 Task: Open Card Litigation Planning Review in Board Market Segmentation and Targeting Plan Implementation to Workspace Editing and Proofreading and add a team member Softage.2@softage.net, a label Orange, a checklist Chocolate Making, an attachment from your computer, a color Orange and finally, add a card description 'Research and develop new product line' and a comment 'We should approach this task with a sense of humility and a willingness to seek feedback and guidance from others.'. Add a start date 'Jan 06, 1900' with a due date 'Jan 13, 1900'
Action: Key pressed <Key.shift>SOFTAGE.2<Key.shift>@SOFTAGE.NET<Key.space>
Screenshot: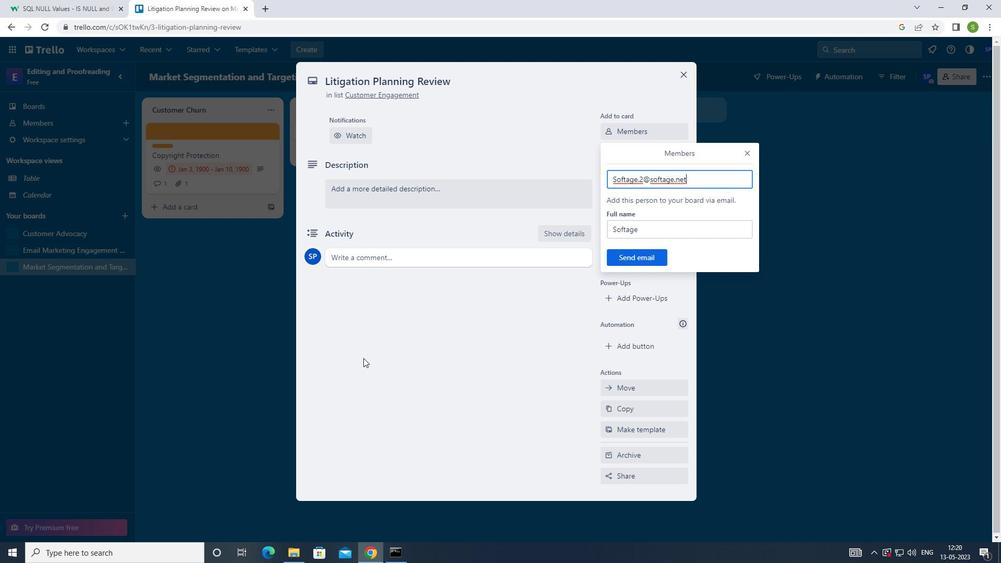 
Action: Mouse moved to (745, 153)
Screenshot: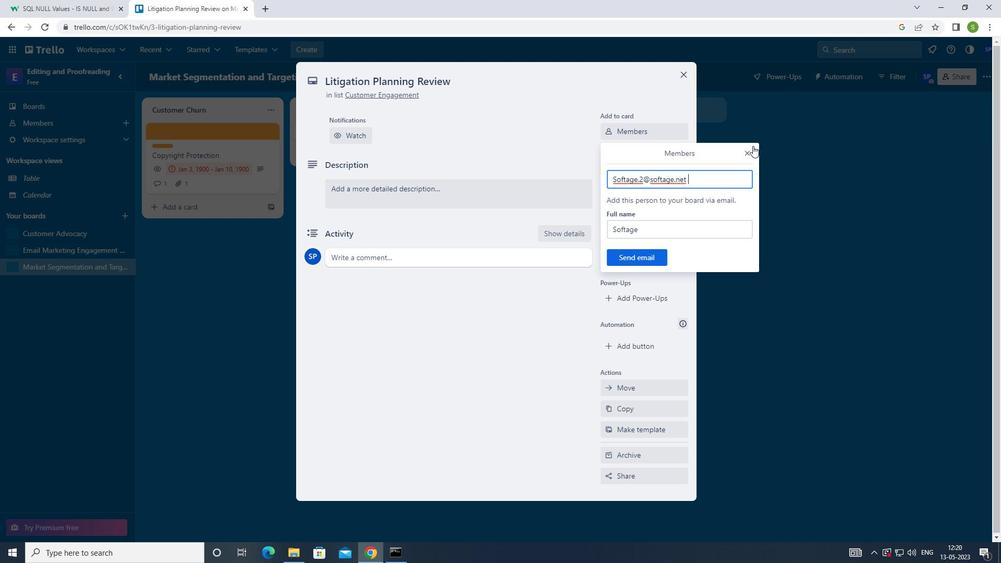 
Action: Mouse pressed left at (745, 153)
Screenshot: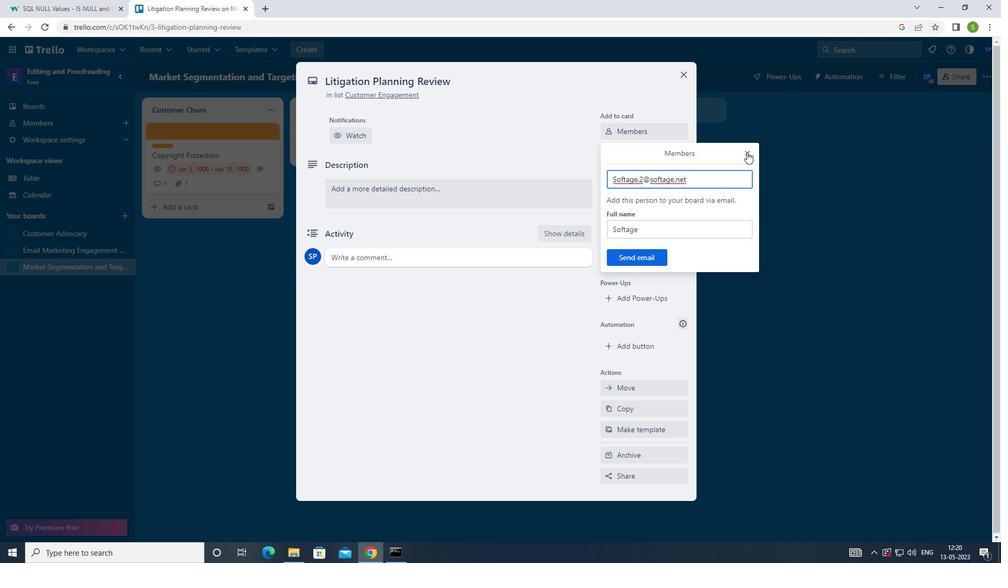 
Action: Mouse moved to (648, 154)
Screenshot: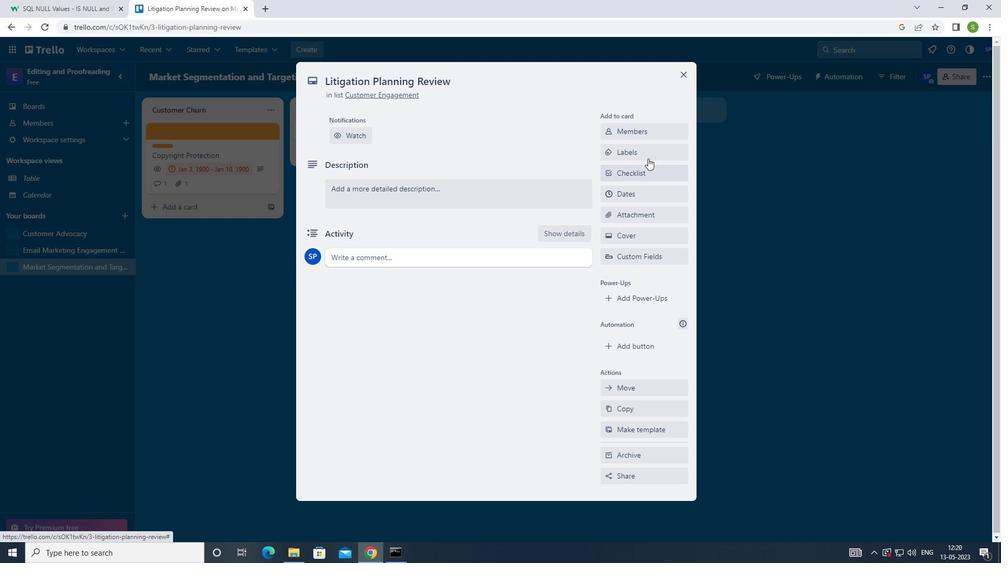 
Action: Mouse pressed left at (648, 154)
Screenshot: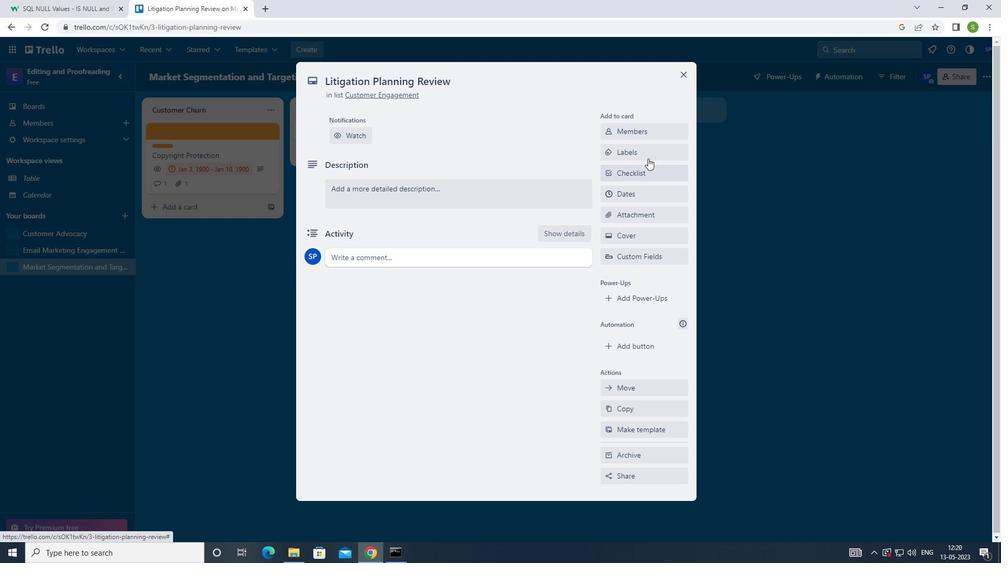 
Action: Mouse moved to (613, 274)
Screenshot: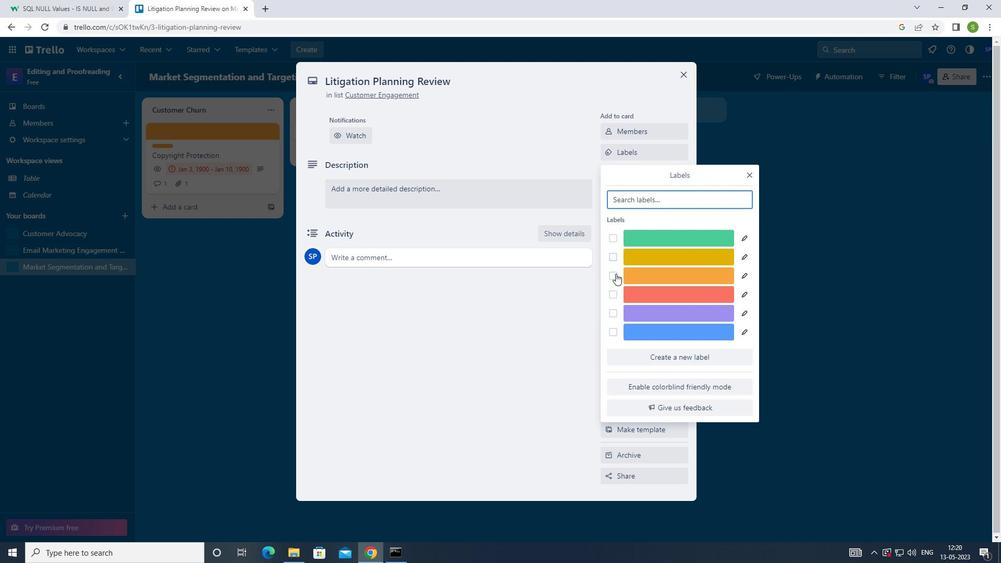 
Action: Mouse pressed left at (613, 274)
Screenshot: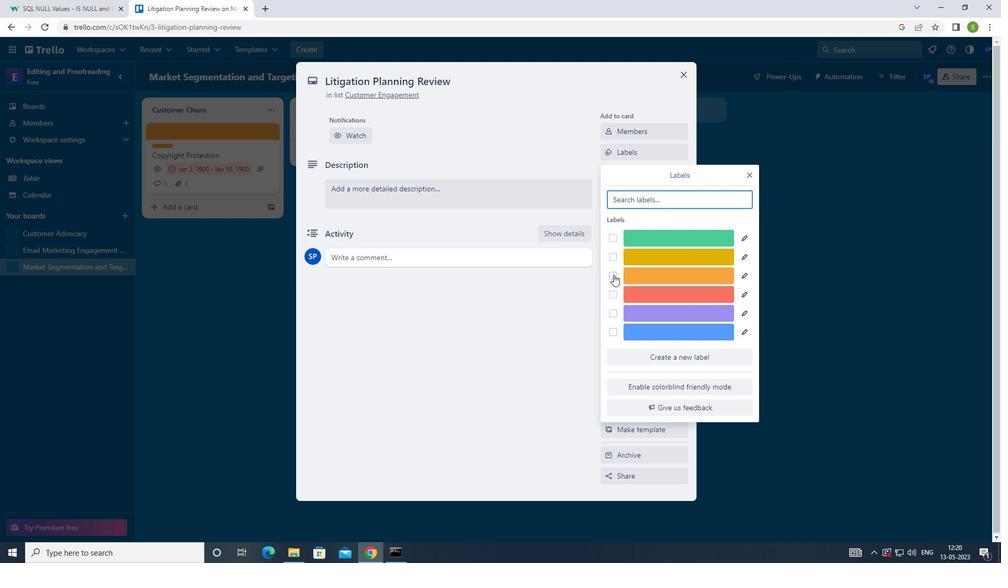 
Action: Mouse moved to (749, 175)
Screenshot: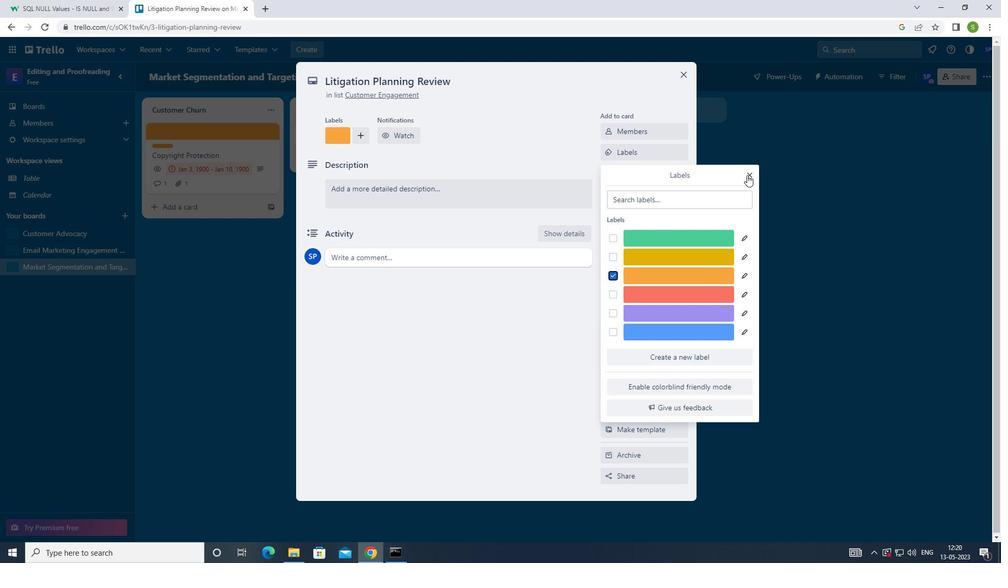 
Action: Mouse pressed left at (749, 175)
Screenshot: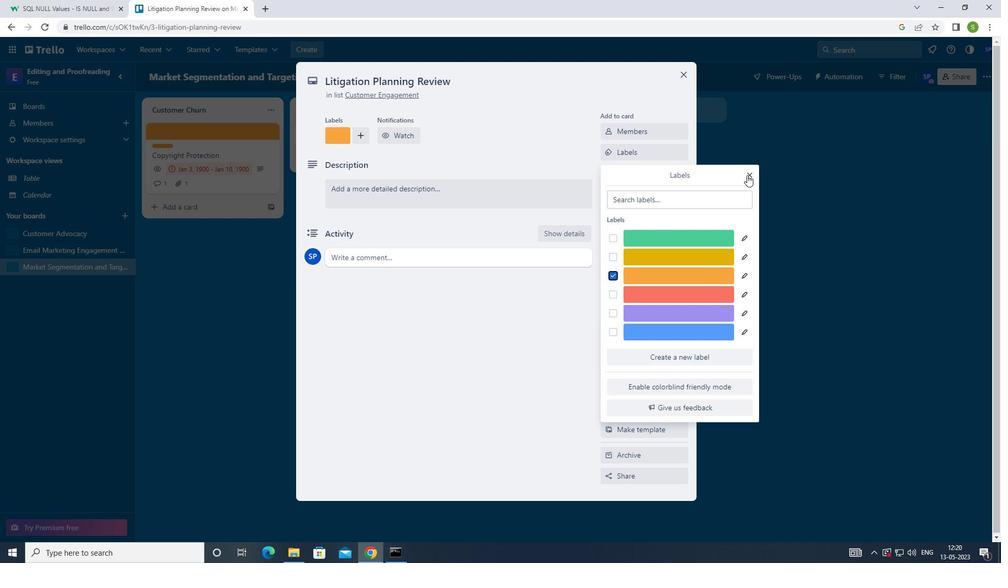 
Action: Mouse moved to (656, 174)
Screenshot: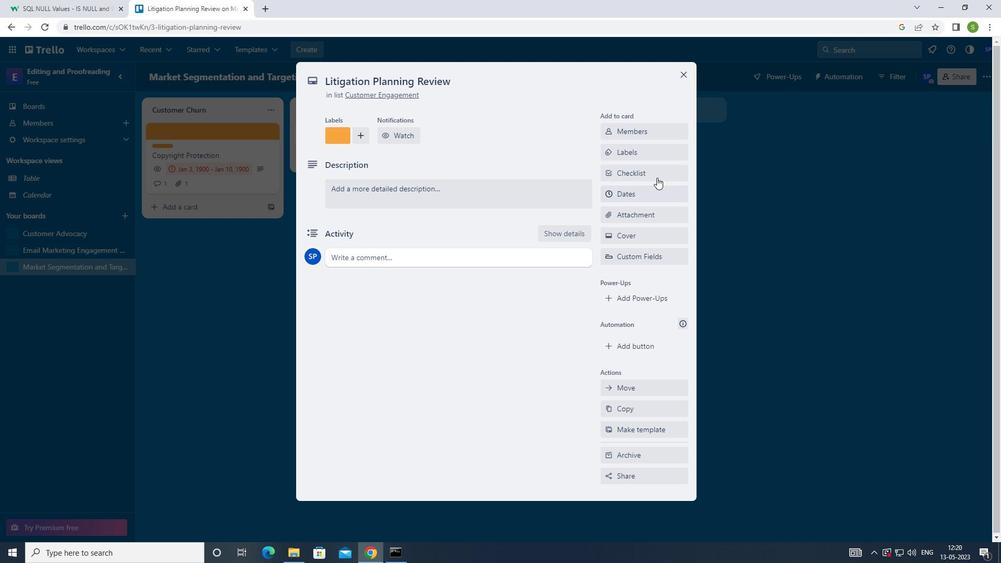 
Action: Mouse pressed left at (656, 174)
Screenshot: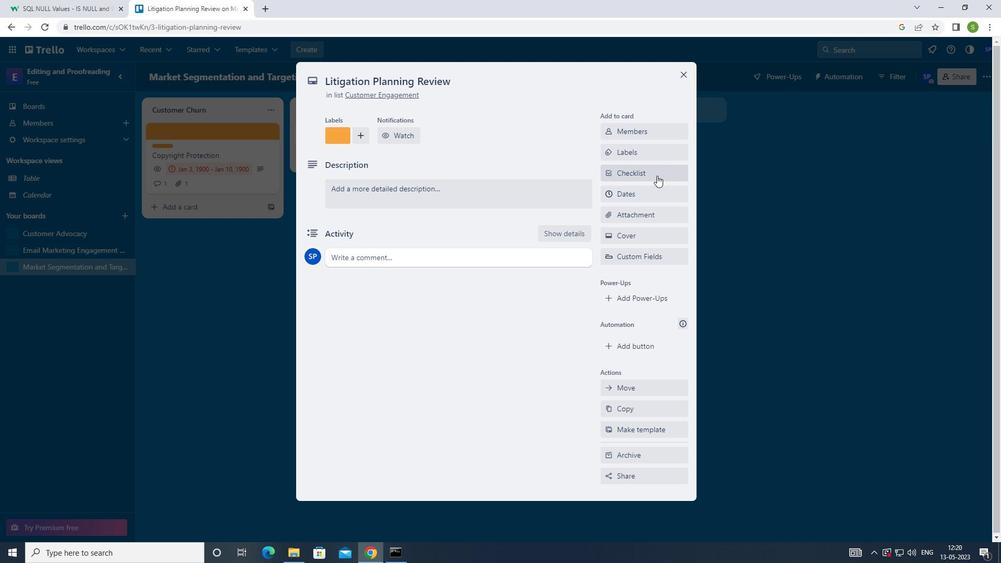 
Action: Mouse moved to (657, 174)
Screenshot: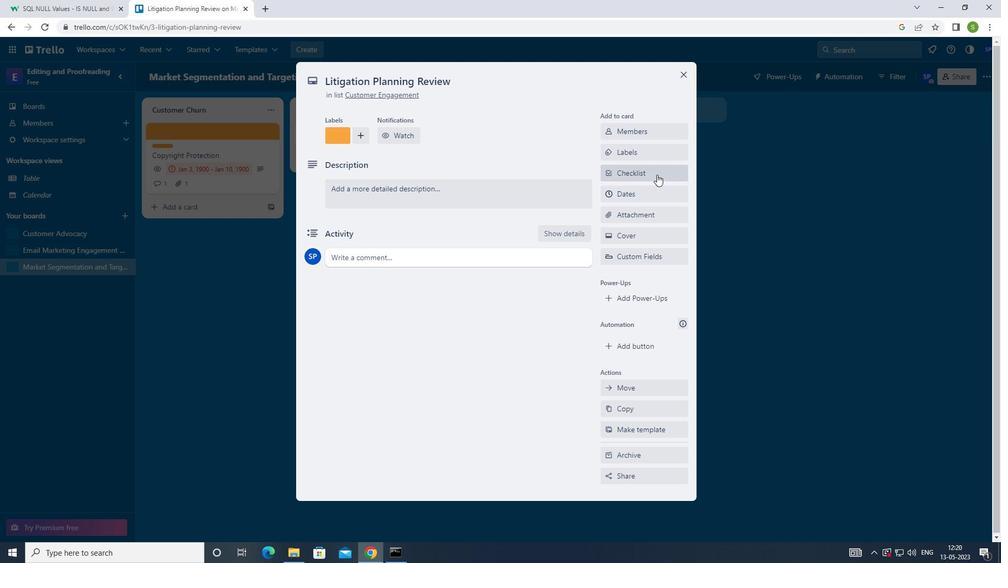 
Action: Key pressed ctrl+C
Screenshot: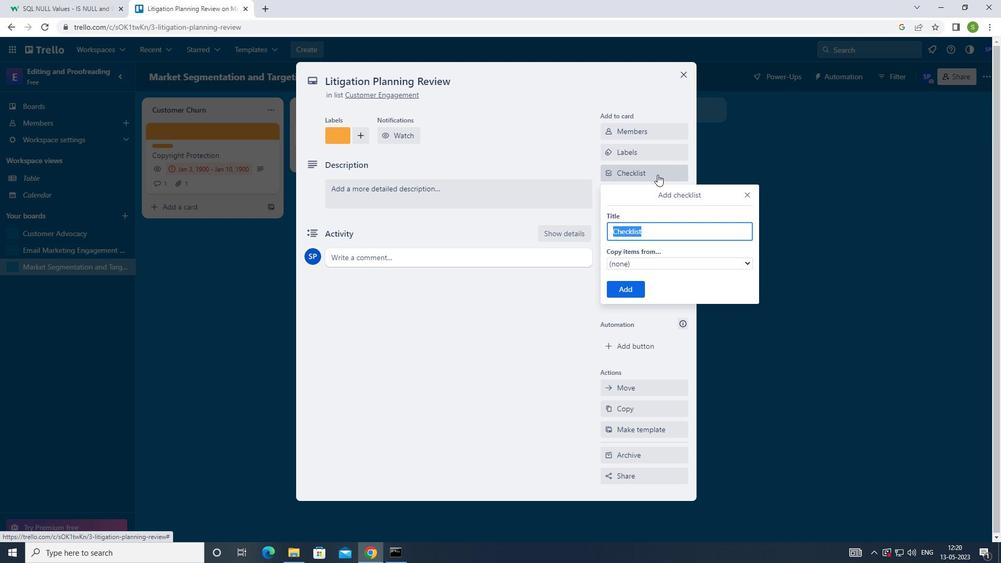 
Action: Mouse moved to (646, 236)
Screenshot: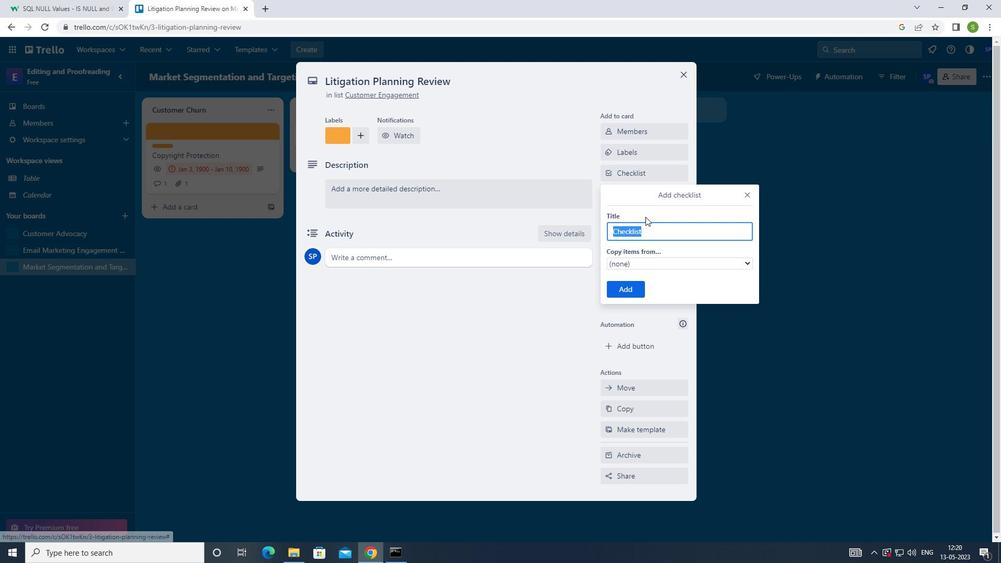 
Action: Key pressed <Key.shift>C
Screenshot: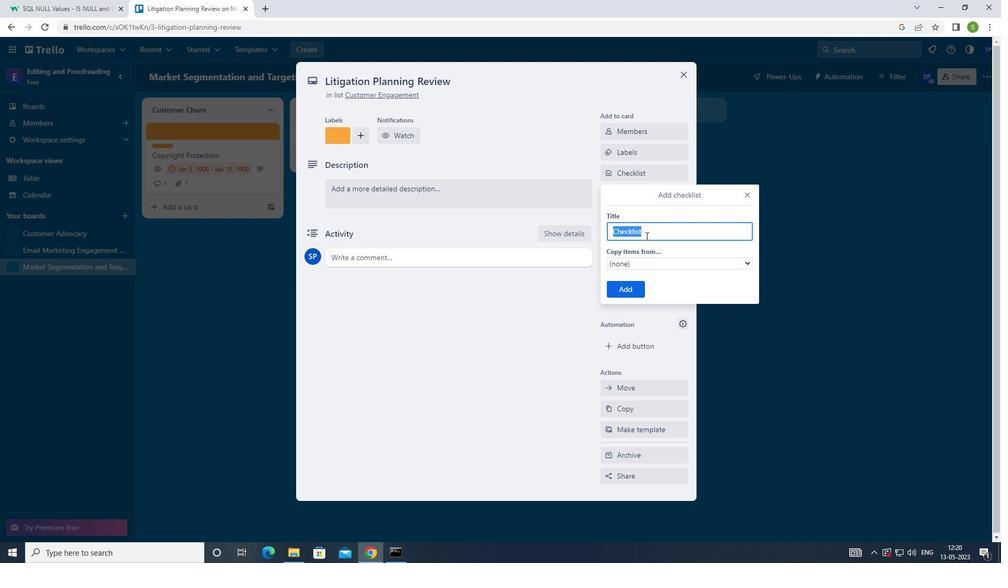 
Action: Mouse moved to (680, 348)
Screenshot: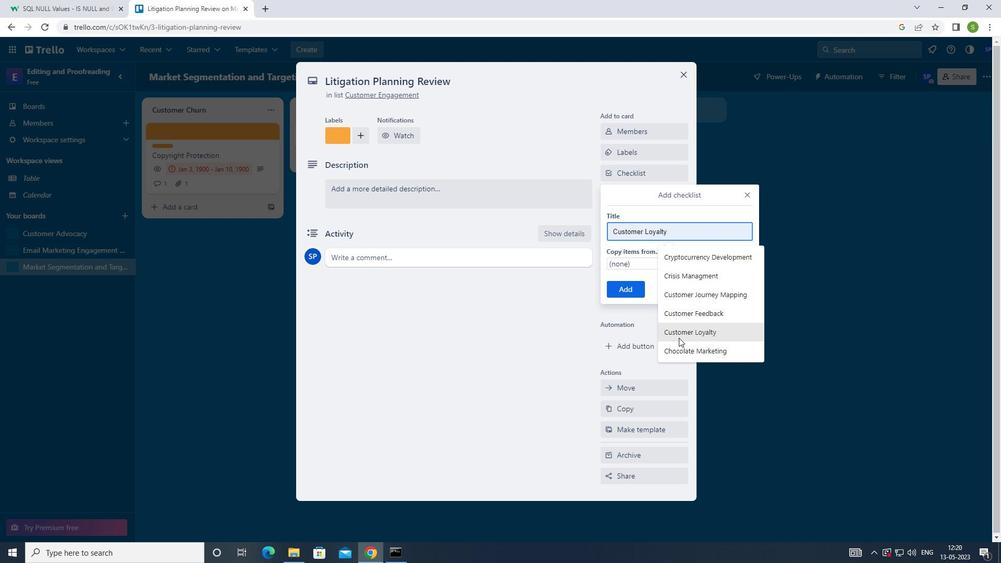 
Action: Mouse pressed left at (680, 348)
Screenshot: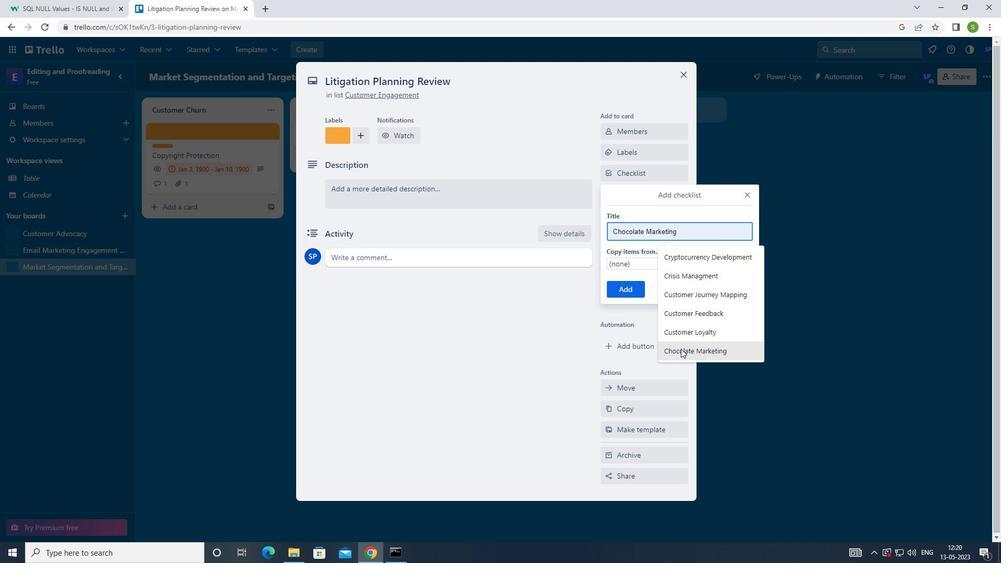 
Action: Mouse moved to (631, 290)
Screenshot: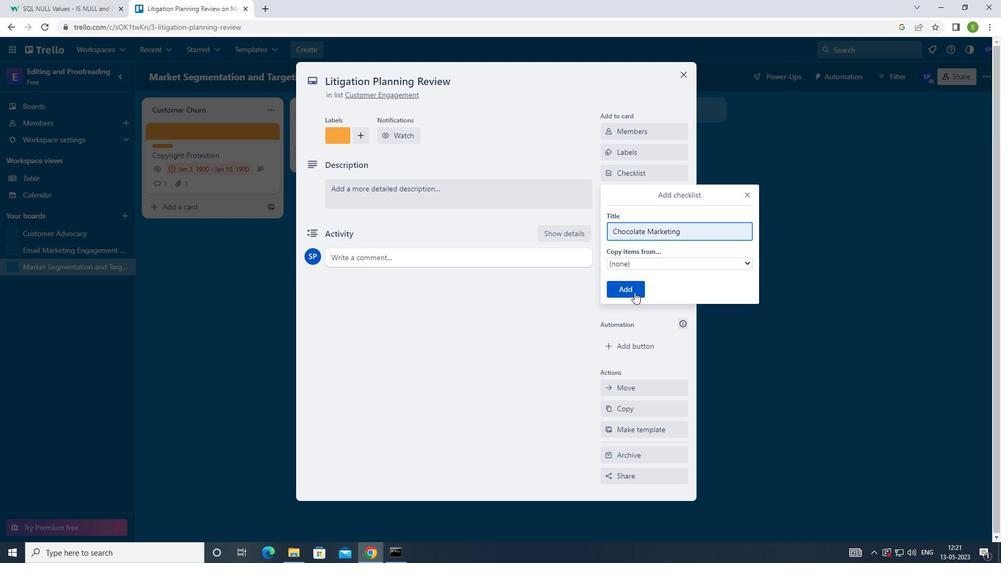 
Action: Mouse pressed left at (631, 290)
Screenshot: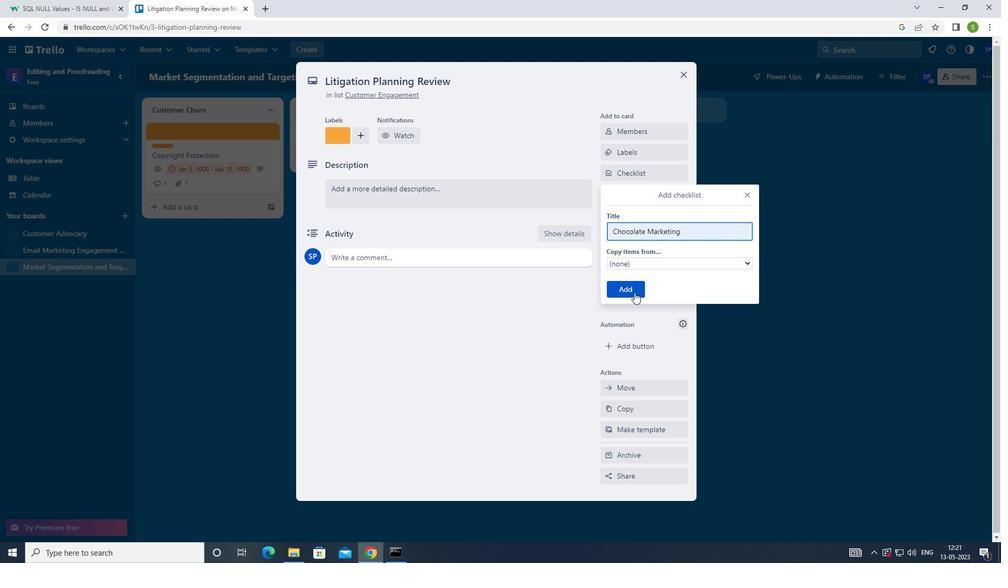 
Action: Mouse moved to (640, 208)
Screenshot: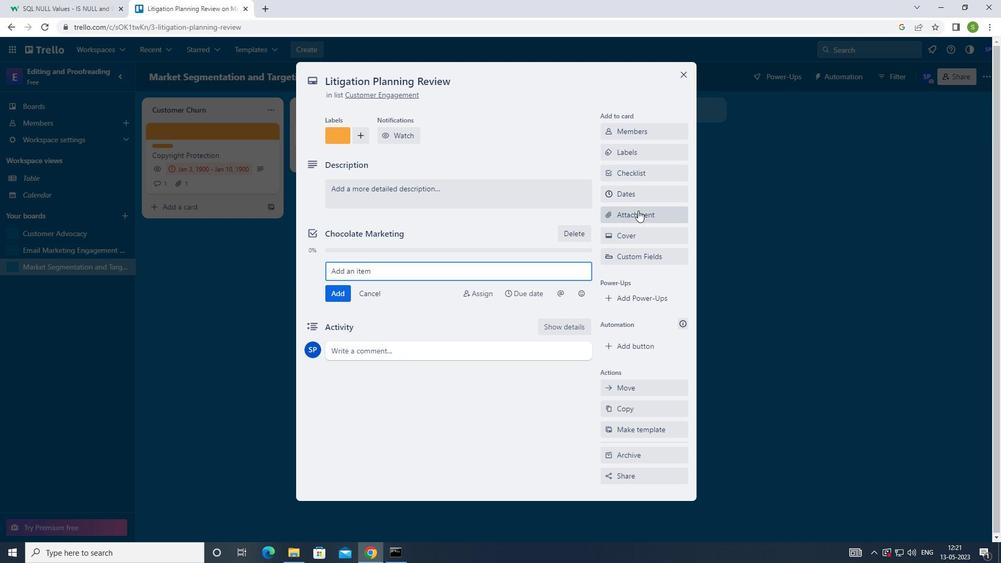 
Action: Mouse pressed left at (640, 208)
Screenshot: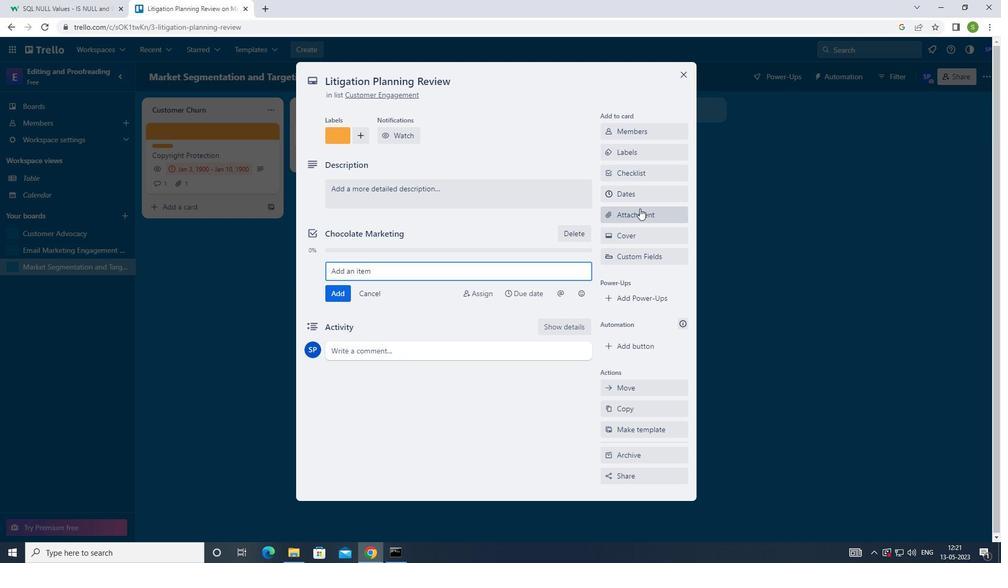 
Action: Mouse moved to (614, 260)
Screenshot: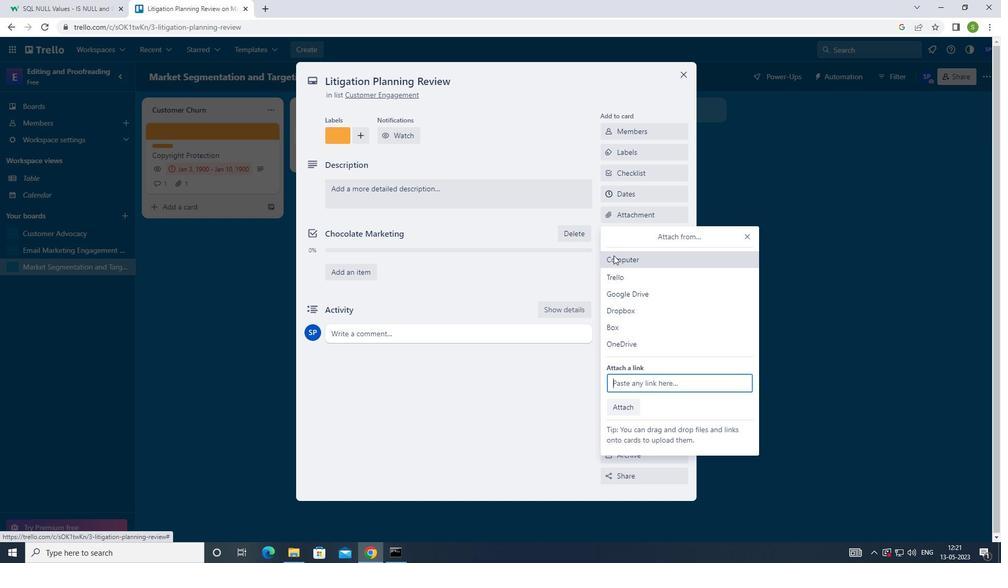 
Action: Mouse pressed left at (614, 260)
Screenshot: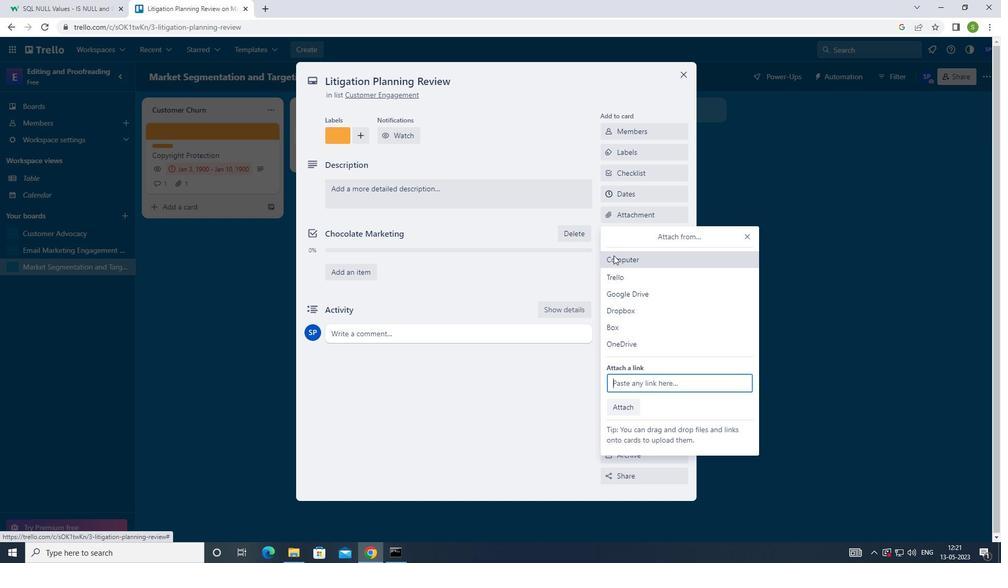 
Action: Mouse moved to (304, 75)
Screenshot: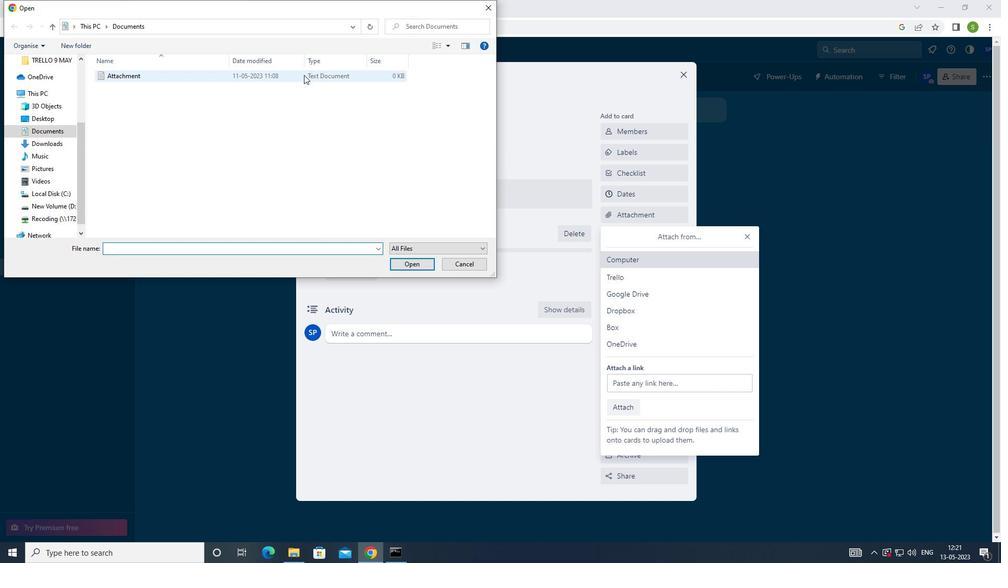 
Action: Mouse pressed left at (304, 75)
Screenshot: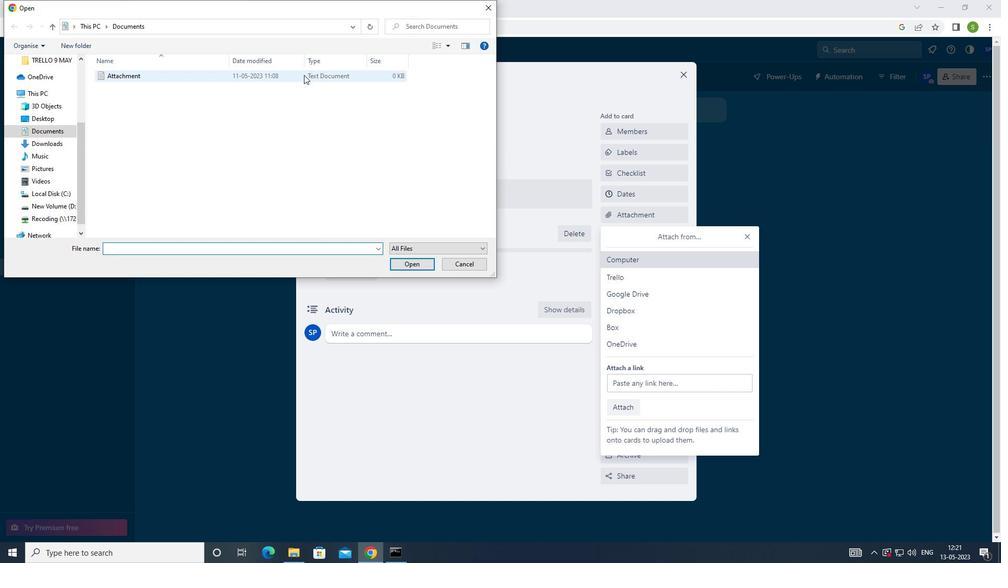 
Action: Mouse moved to (414, 264)
Screenshot: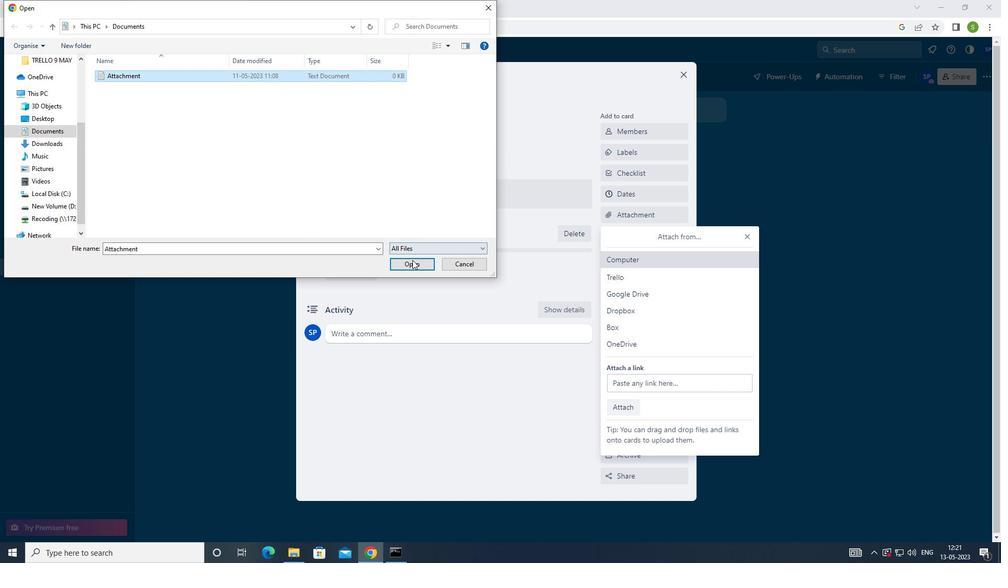
Action: Mouse pressed left at (414, 264)
Screenshot: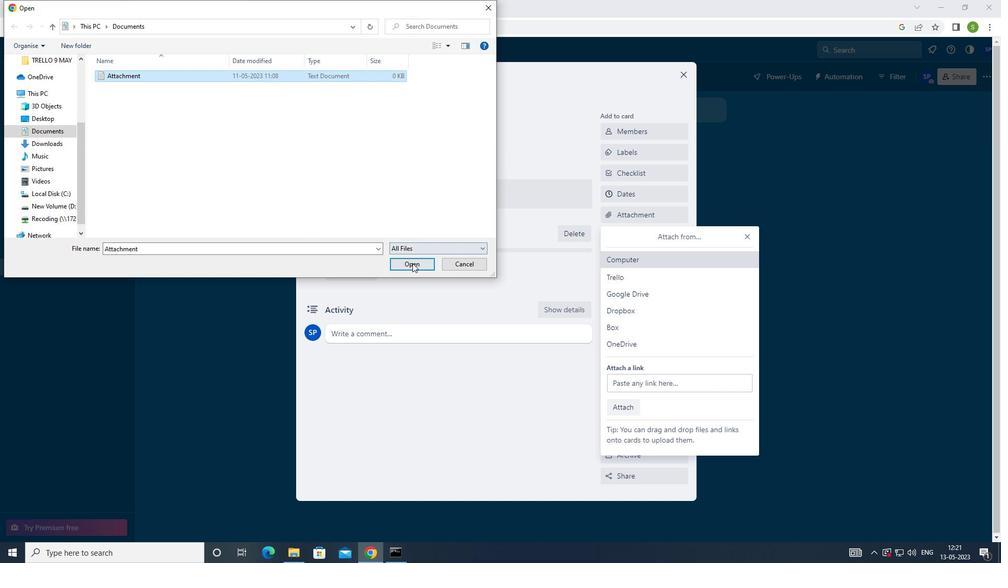 
Action: Mouse moved to (644, 236)
Screenshot: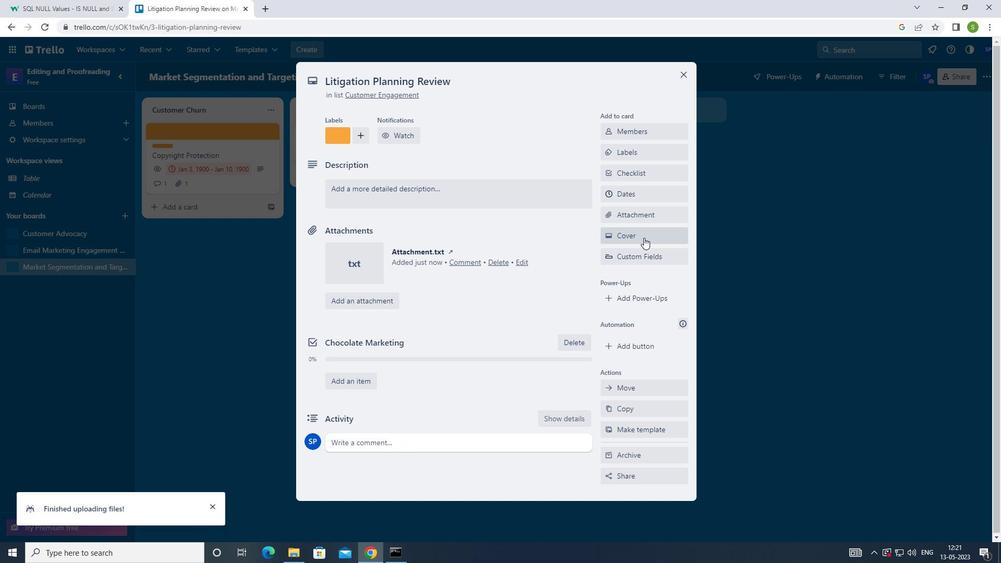 
Action: Mouse pressed left at (644, 236)
Screenshot: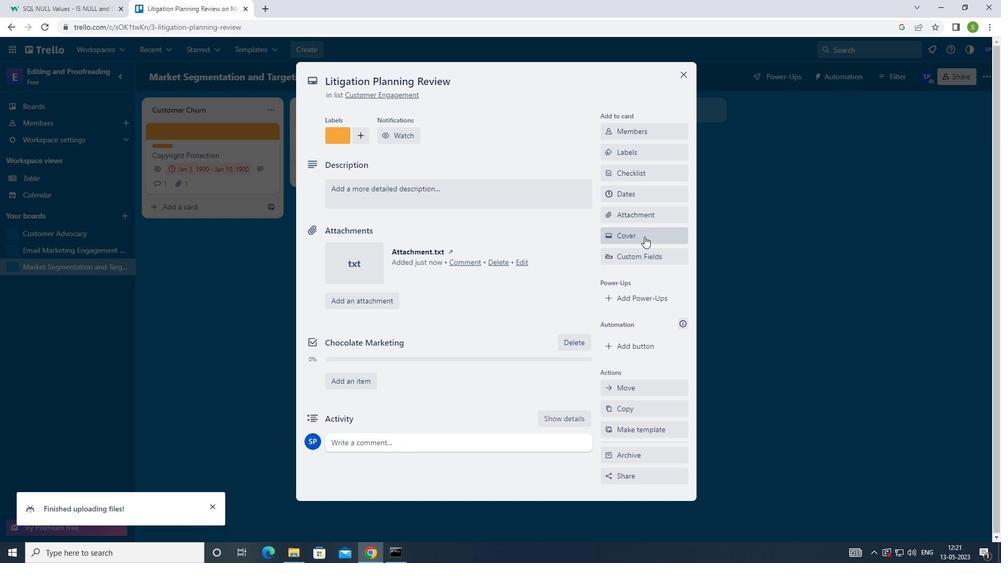 
Action: Mouse moved to (676, 331)
Screenshot: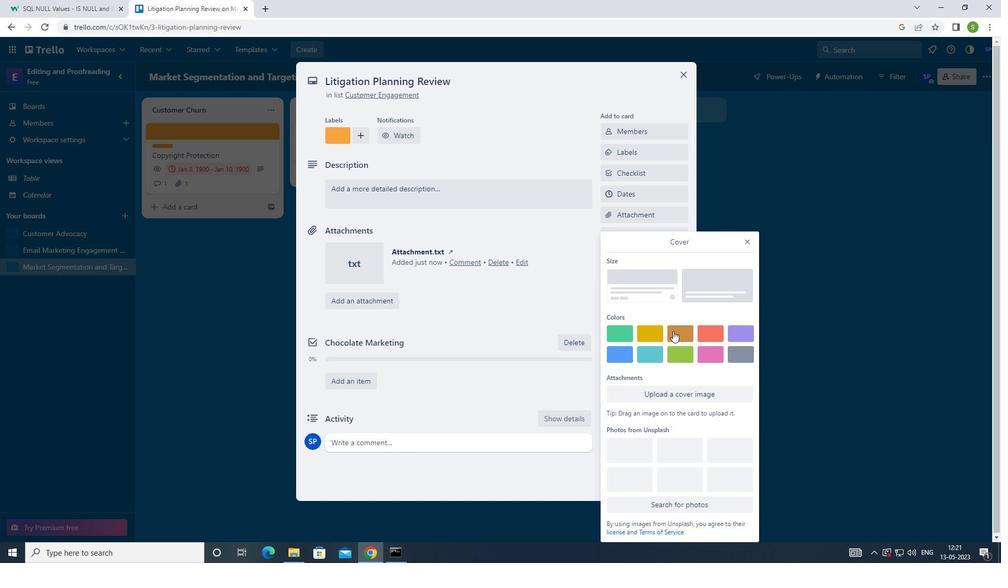 
Action: Mouse pressed left at (676, 331)
Screenshot: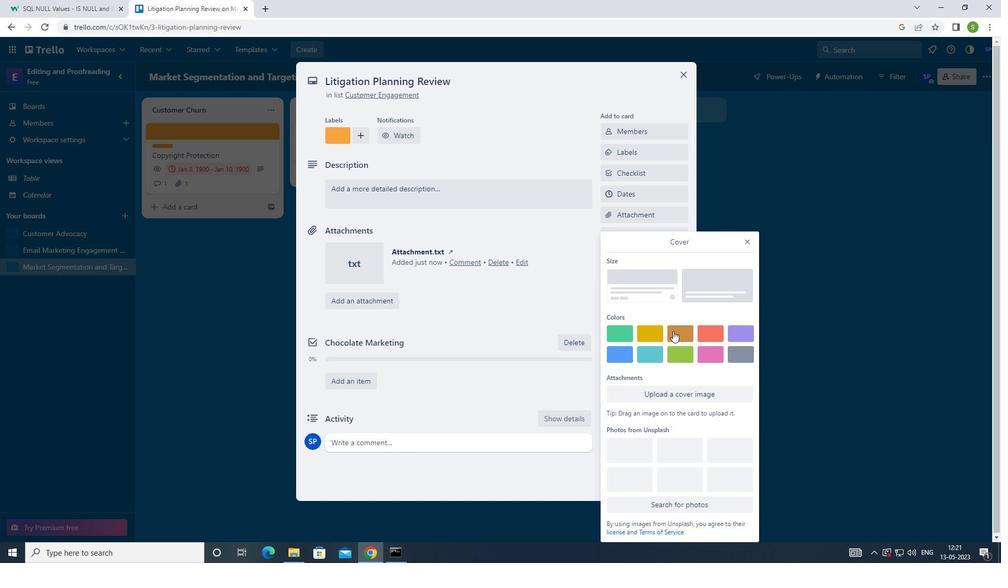 
Action: Mouse moved to (747, 222)
Screenshot: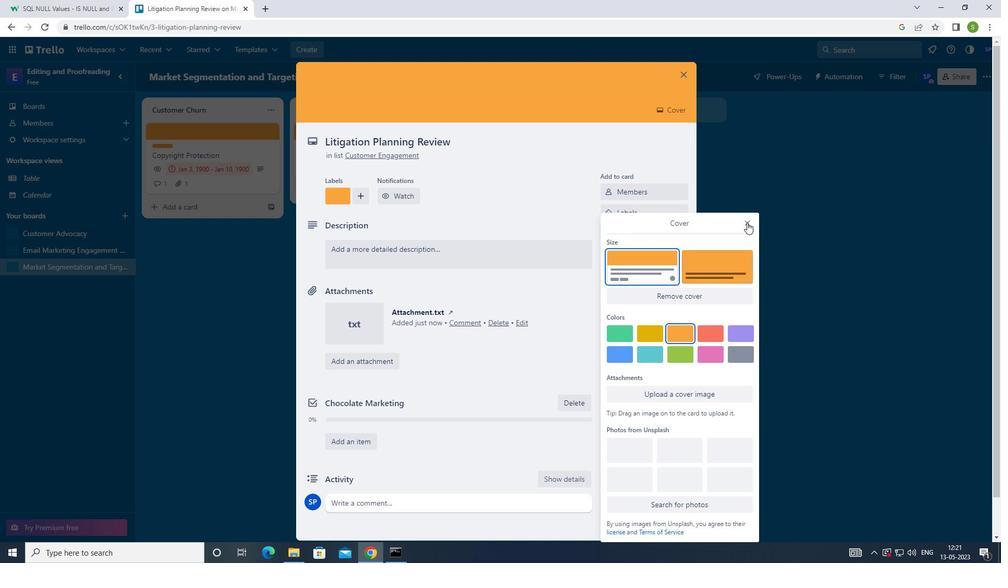 
Action: Mouse pressed left at (747, 222)
Screenshot: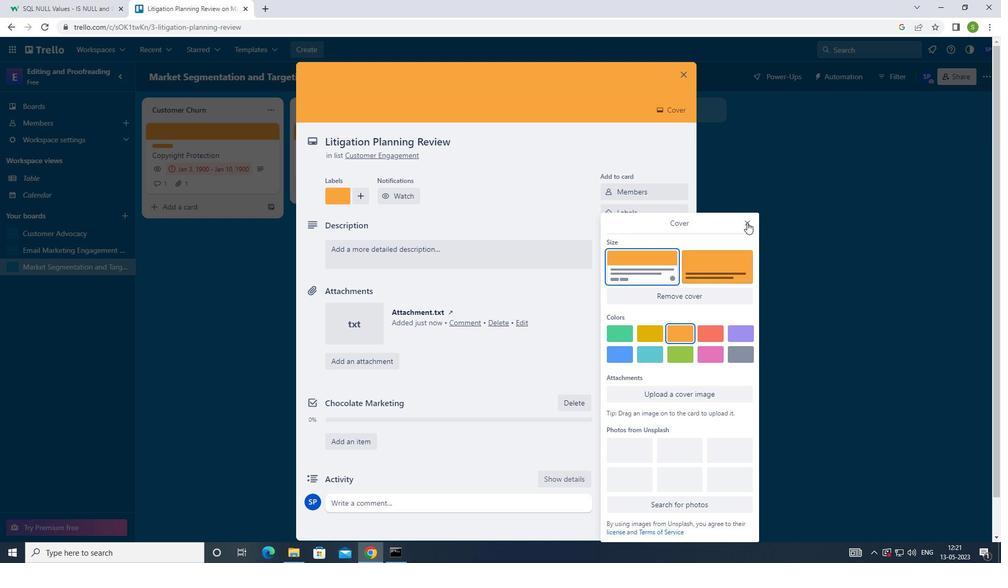 
Action: Mouse moved to (526, 256)
Screenshot: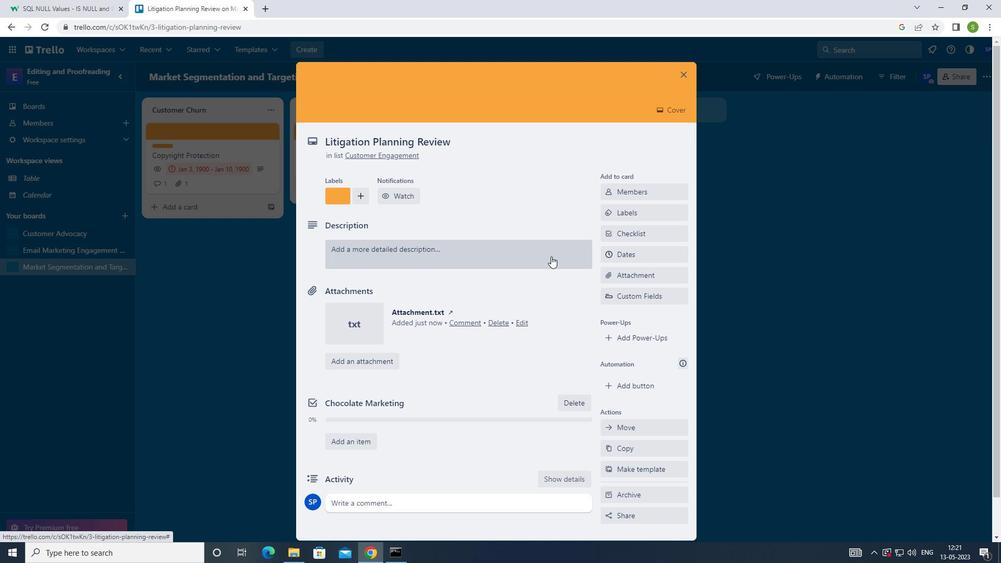 
Action: Mouse pressed left at (526, 256)
Screenshot: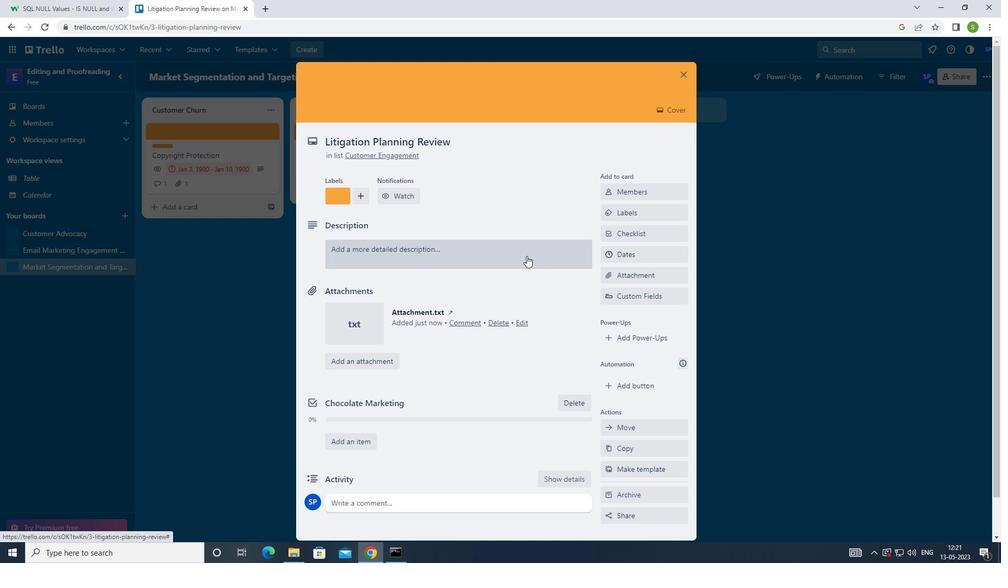 
Action: Mouse moved to (635, 187)
Screenshot: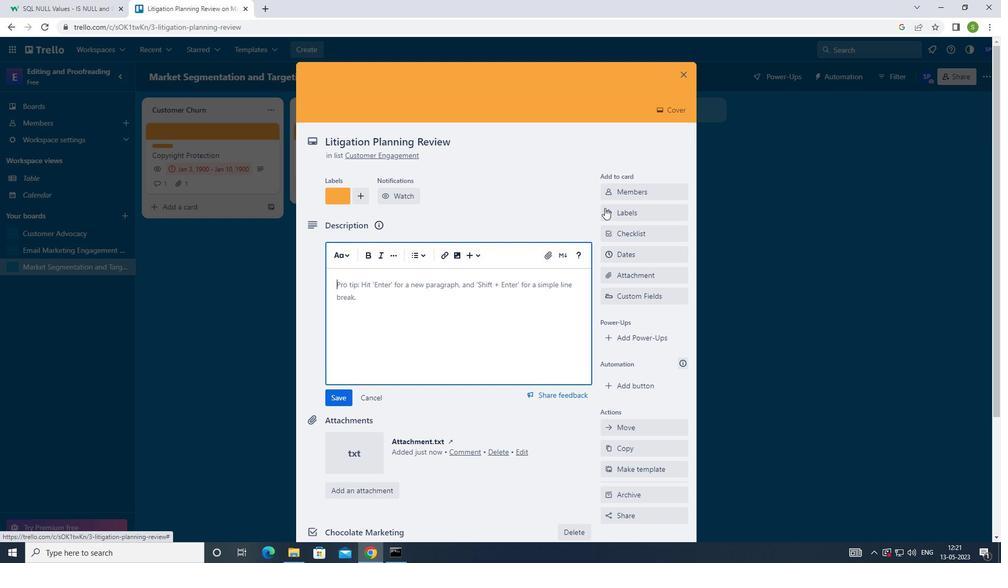 
Action: Key pressed <Key.shift>RESEARCH<Key.space>AND<Key.space>DEVELOP<Key.space>NEW<Key.space>PRODE<Key.backspace>UCT<Key.space>LINE
Screenshot: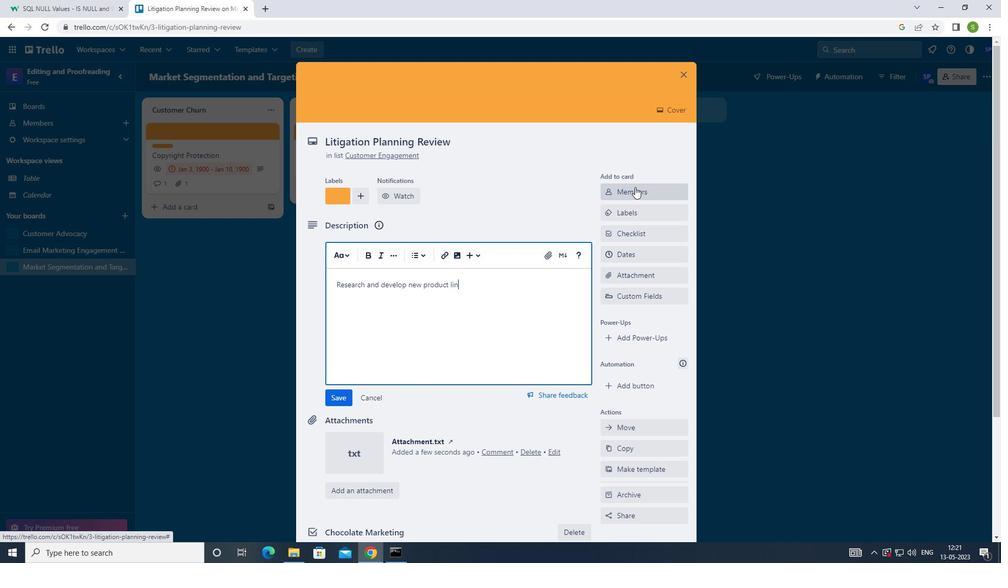 
Action: Mouse moved to (327, 398)
Screenshot: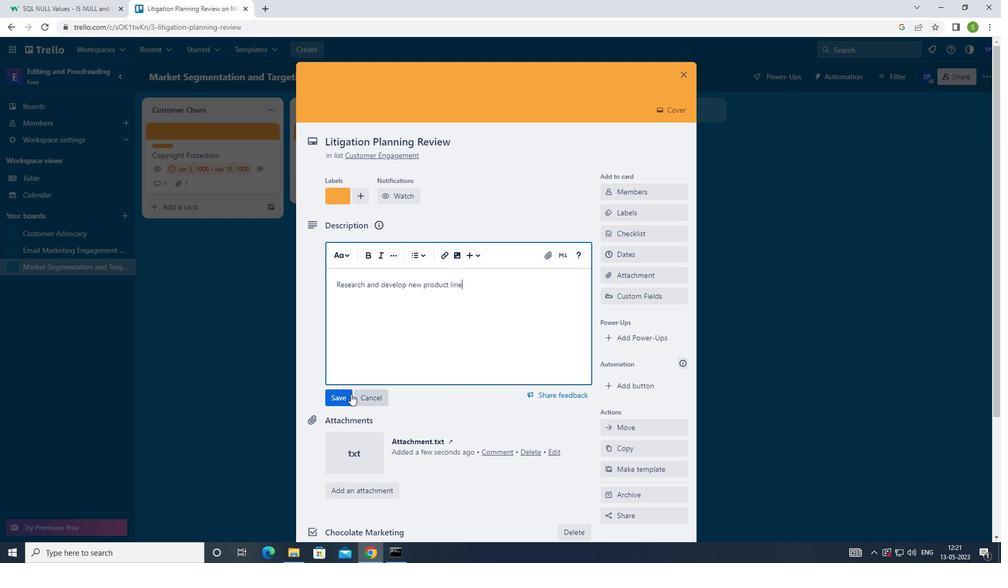 
Action: Mouse pressed left at (327, 398)
Screenshot: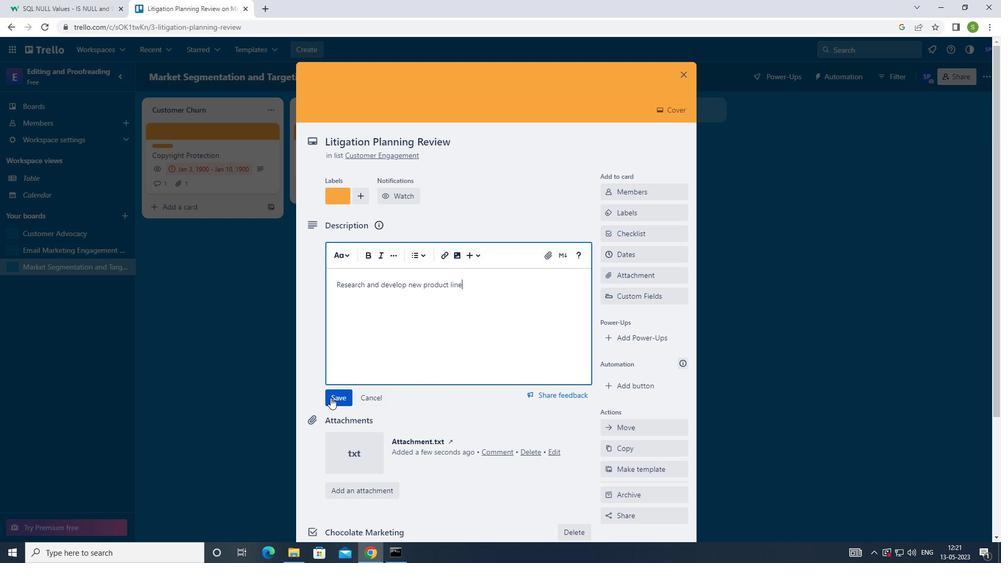
Action: Mouse moved to (436, 339)
Screenshot: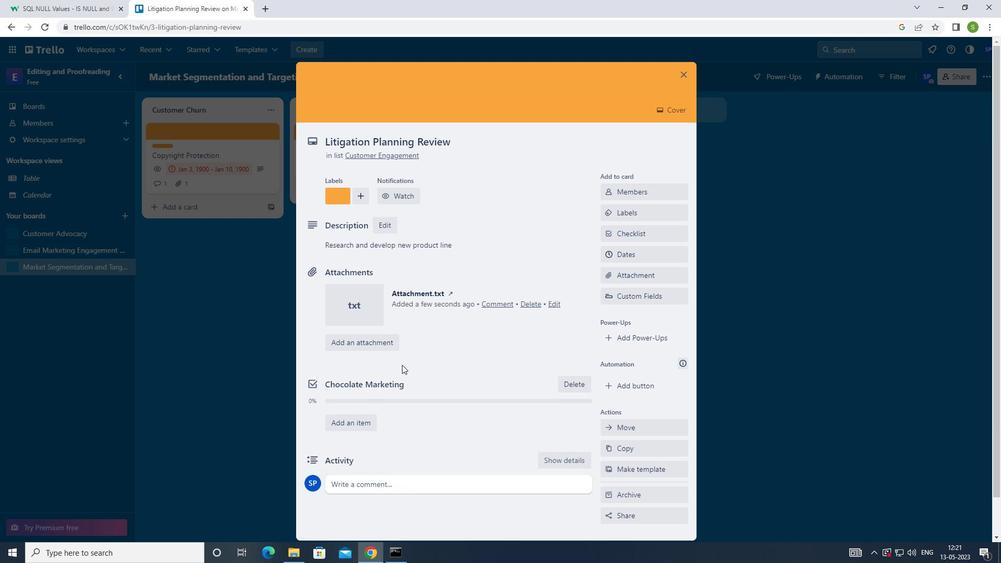 
Action: Mouse scrolled (436, 338) with delta (0, 0)
Screenshot: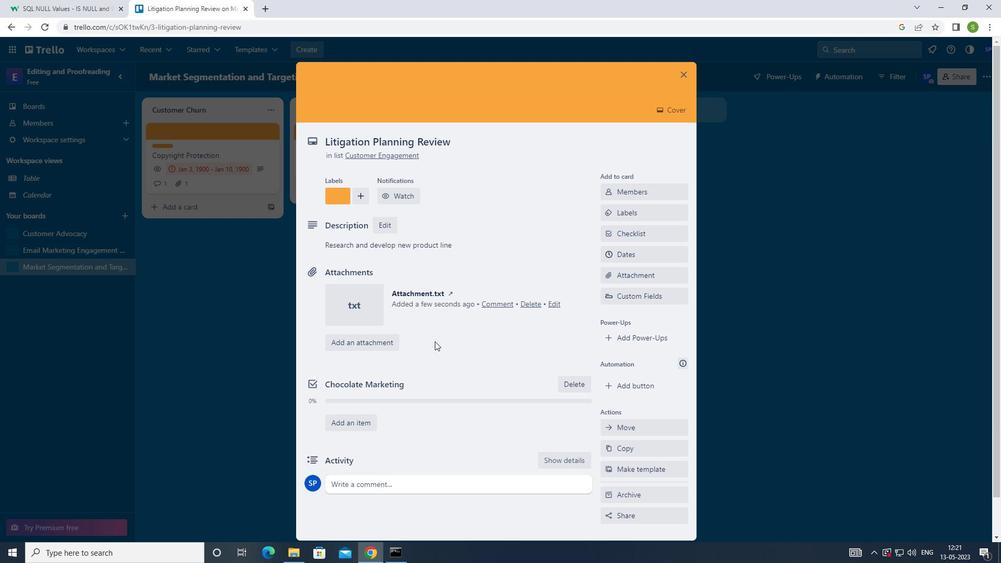 
Action: Mouse moved to (436, 342)
Screenshot: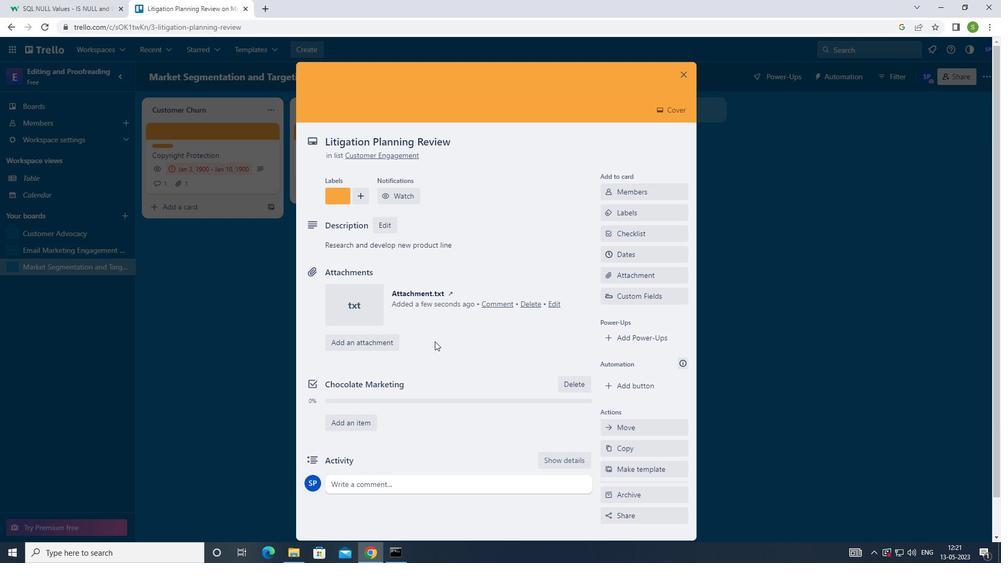 
Action: Mouse scrolled (436, 341) with delta (0, 0)
Screenshot: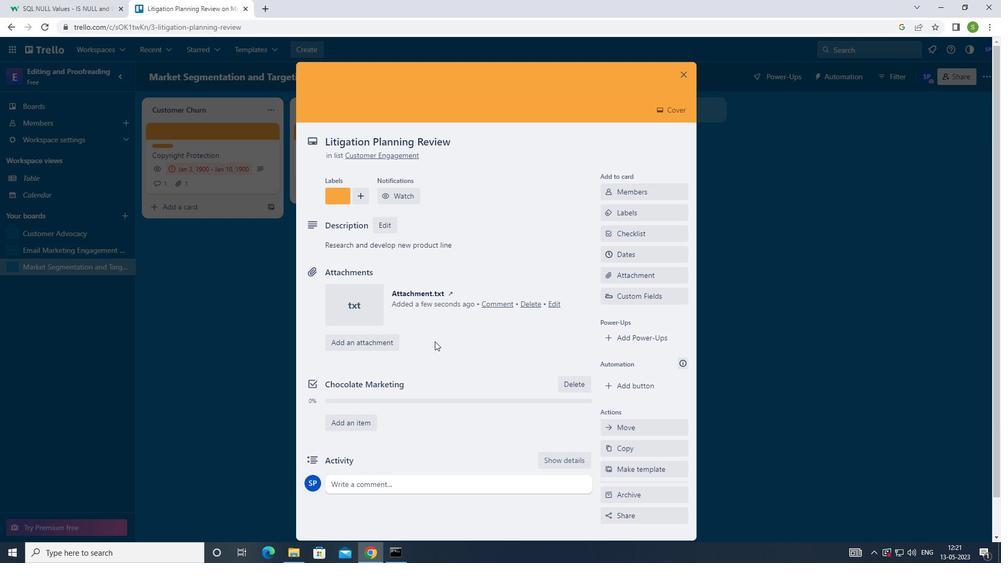 
Action: Mouse moved to (433, 348)
Screenshot: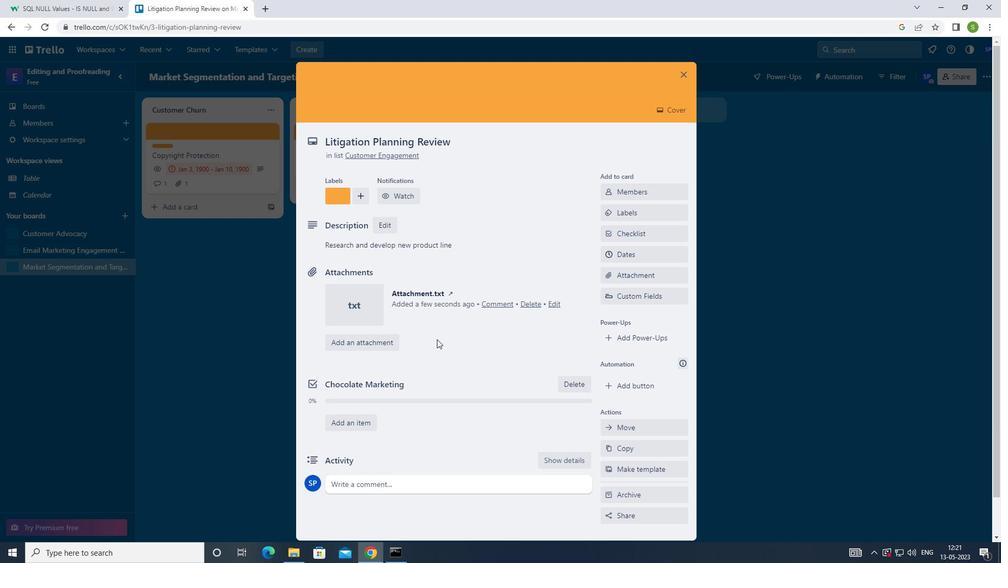 
Action: Mouse scrolled (433, 347) with delta (0, 0)
Screenshot: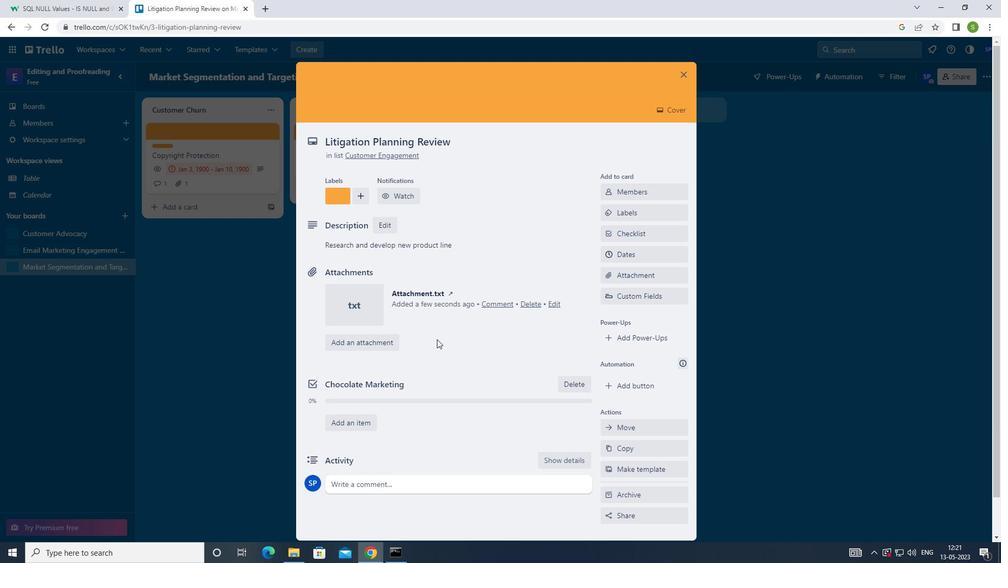 
Action: Mouse moved to (429, 350)
Screenshot: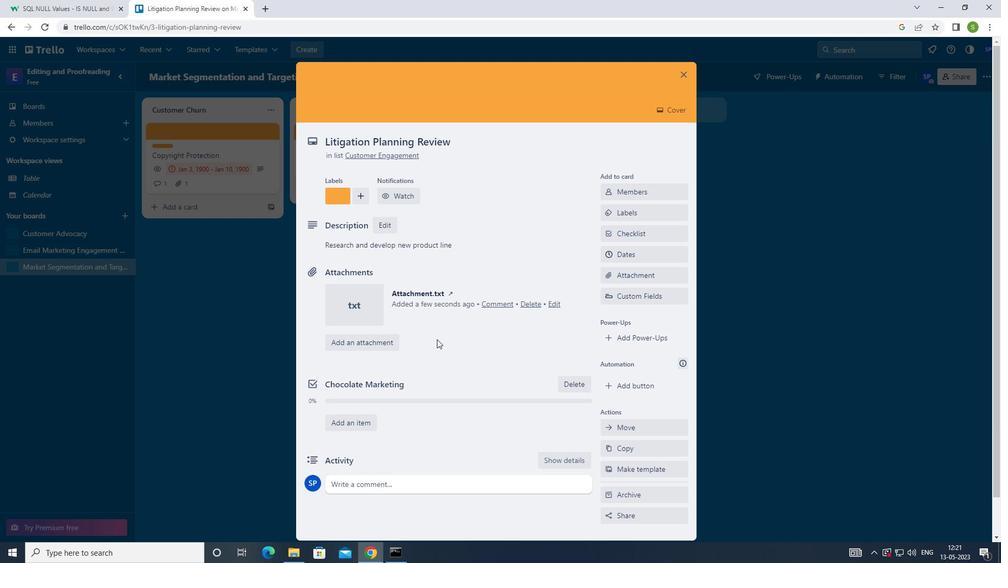 
Action: Mouse scrolled (429, 350) with delta (0, 0)
Screenshot: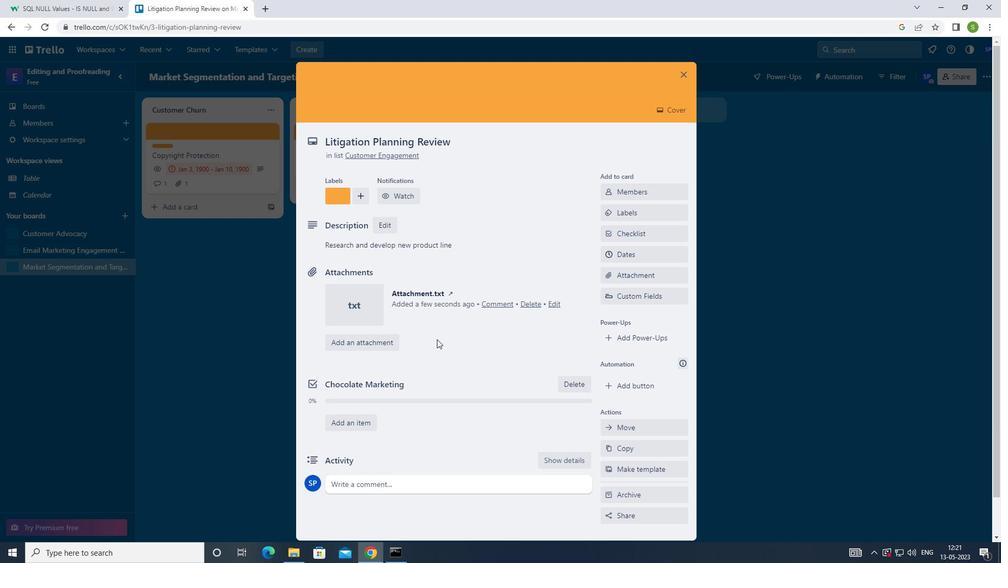 
Action: Mouse moved to (361, 442)
Screenshot: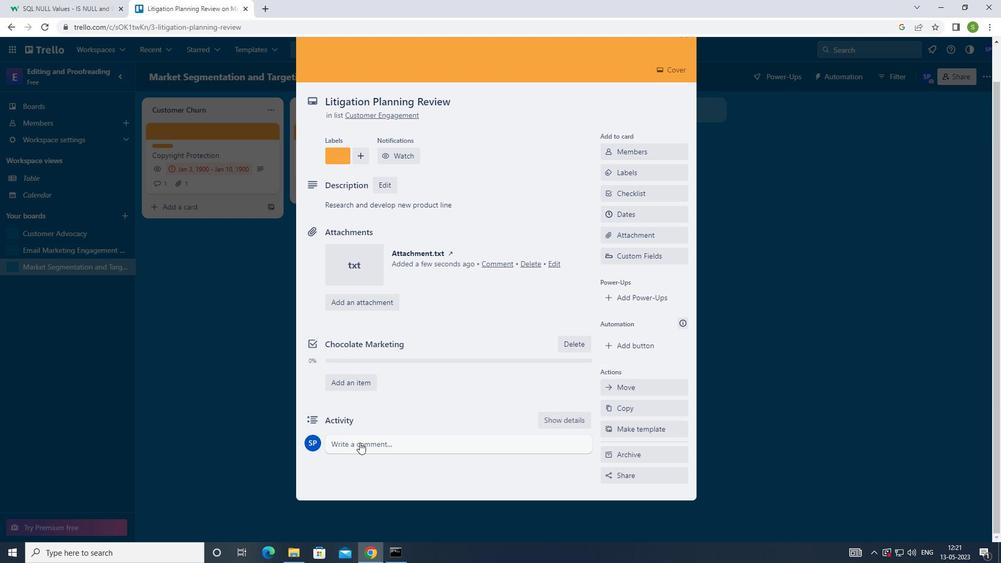 
Action: Mouse pressed left at (361, 442)
Screenshot: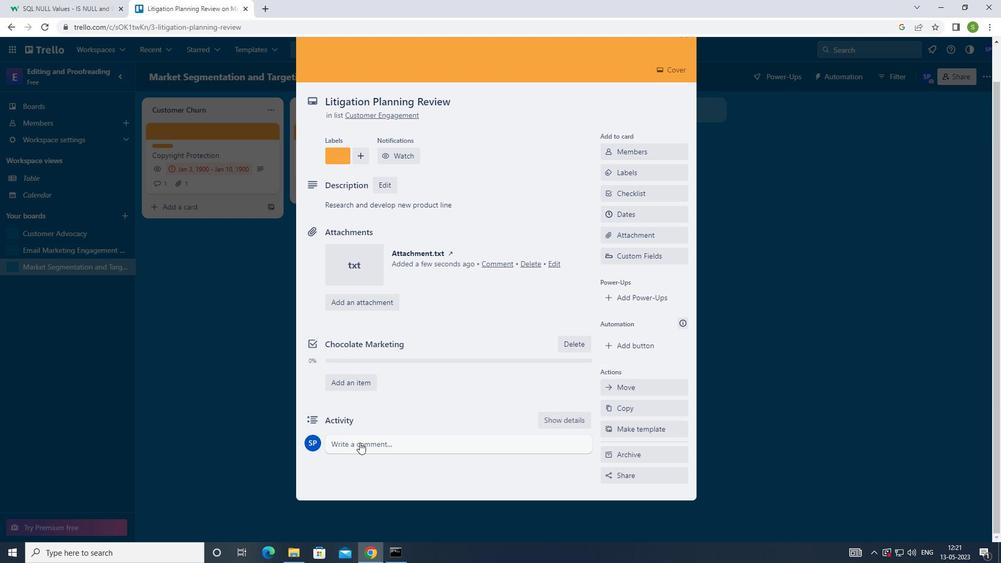 
Action: Mouse moved to (522, 276)
Screenshot: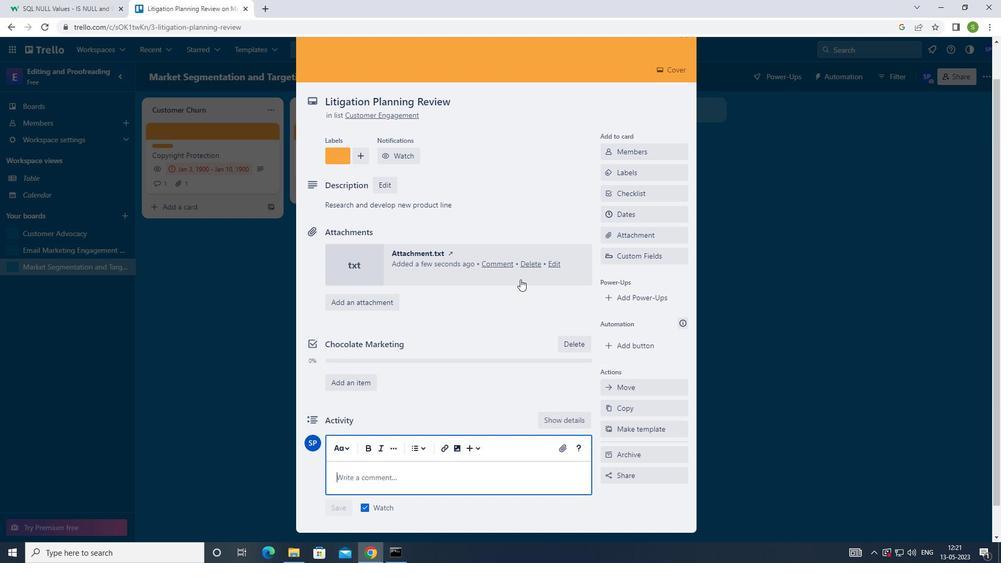 
Action: Key pressed <Key.shift>WE<Key.space>SHOULD<Key.space><Key.space>APPROACH<Key.space>THIS<Key.space>TASK<Key.space>WITH<Key.space>A<Key.space>SENSE<Key.space>OF<Key.space>HUMILITY<Key.space>AND<Key.space>A<Key.space>WILLINGNESS<Key.space>TO<Key.space>SEEK<Key.space>FEEDBACK<Key.space>GUIDNESS<Key.backspace><Key.backspace><Key.backspace><Key.backspace>ANCE<Key.space>FORM<Key.space>OTHER
Screenshot: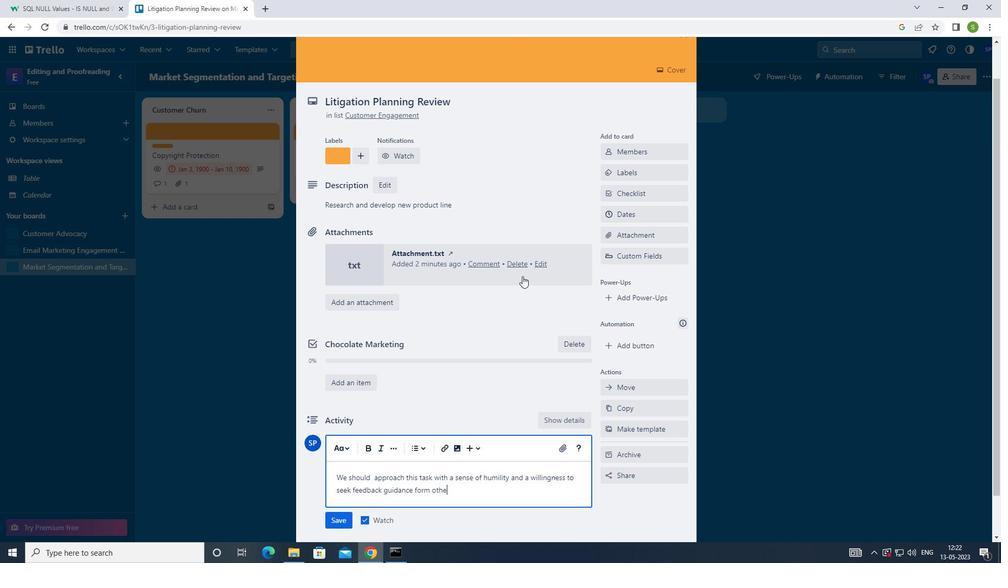
Action: Mouse moved to (334, 519)
Screenshot: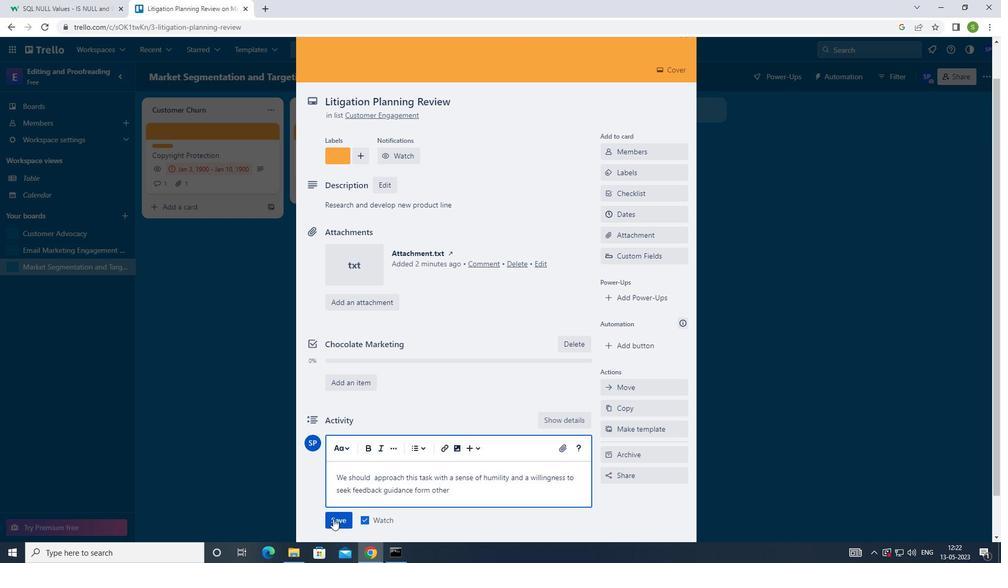 
Action: Mouse pressed left at (334, 519)
Screenshot: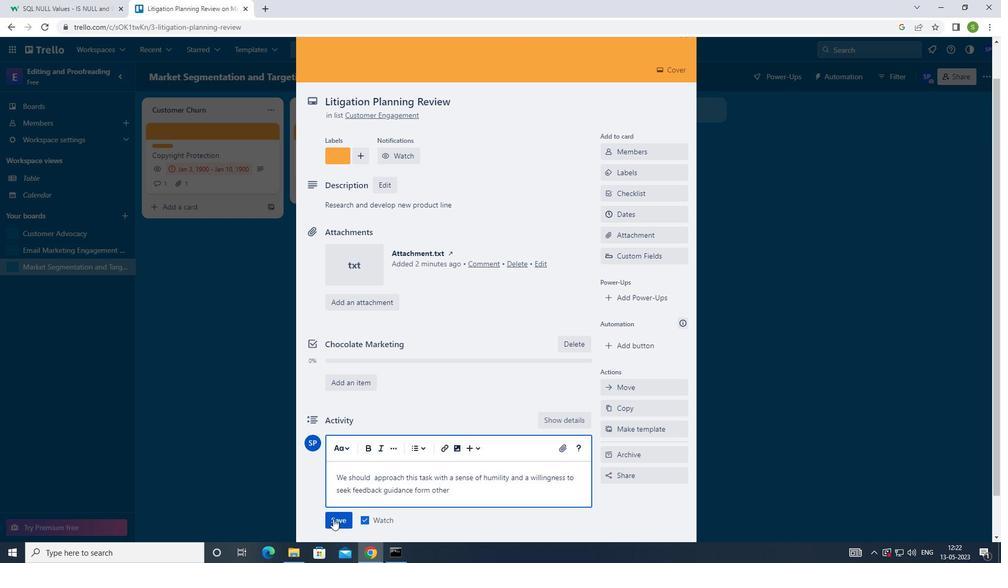 
Action: Mouse moved to (646, 218)
Screenshot: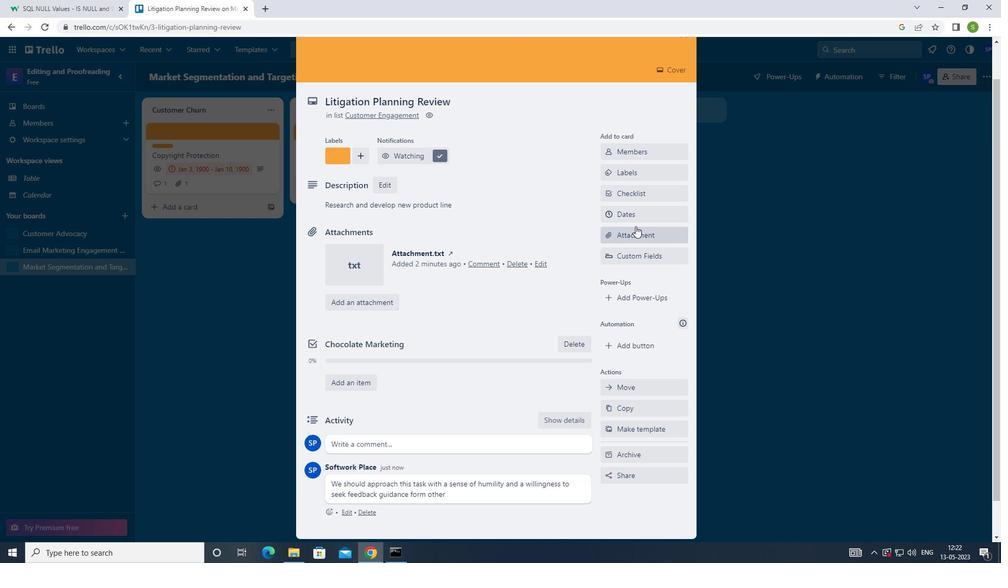 
Action: Mouse pressed left at (646, 218)
Screenshot: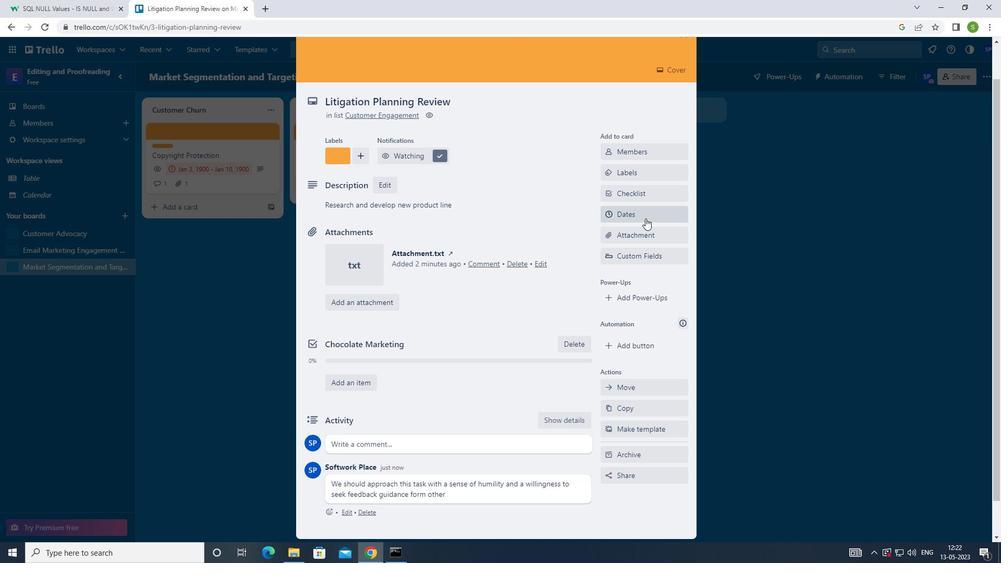 
Action: Mouse moved to (609, 265)
Screenshot: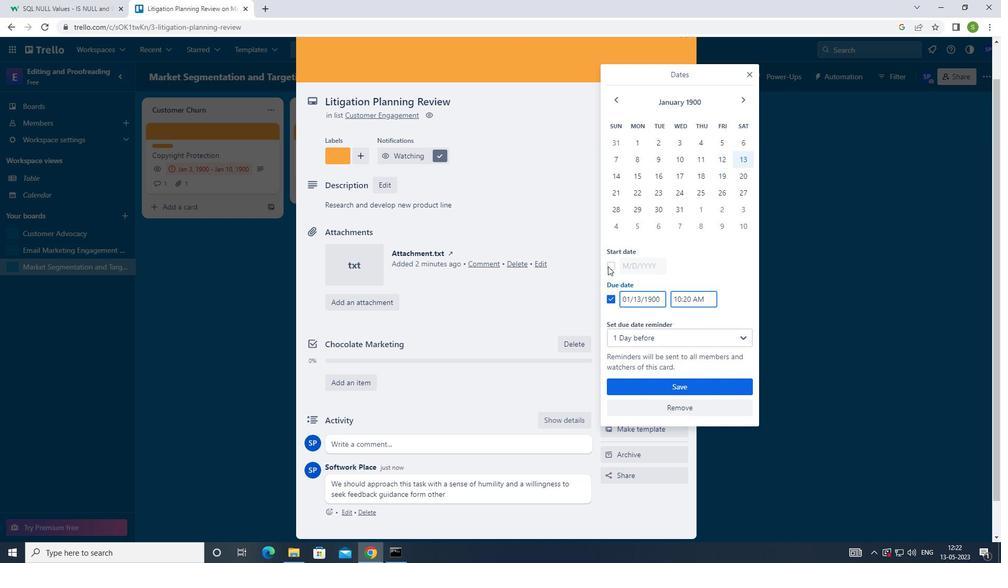 
Action: Mouse pressed left at (609, 265)
Screenshot: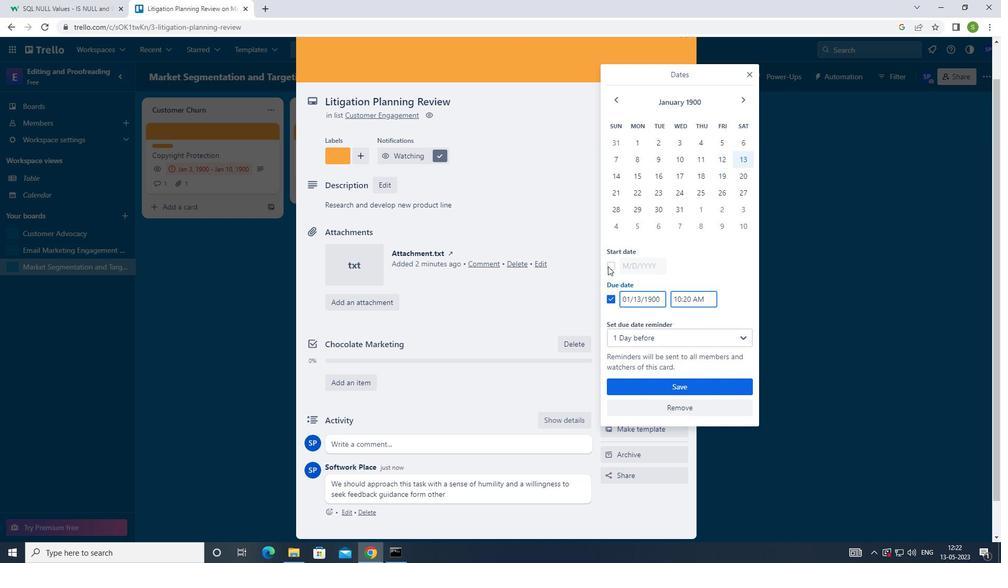 
Action: Mouse moved to (612, 161)
Screenshot: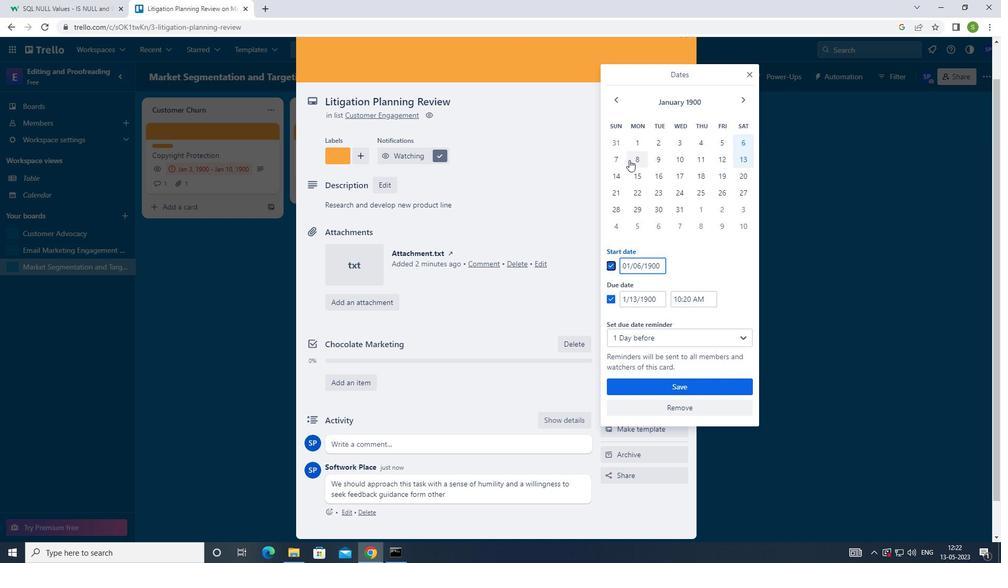 
Action: Mouse pressed left at (612, 161)
Screenshot: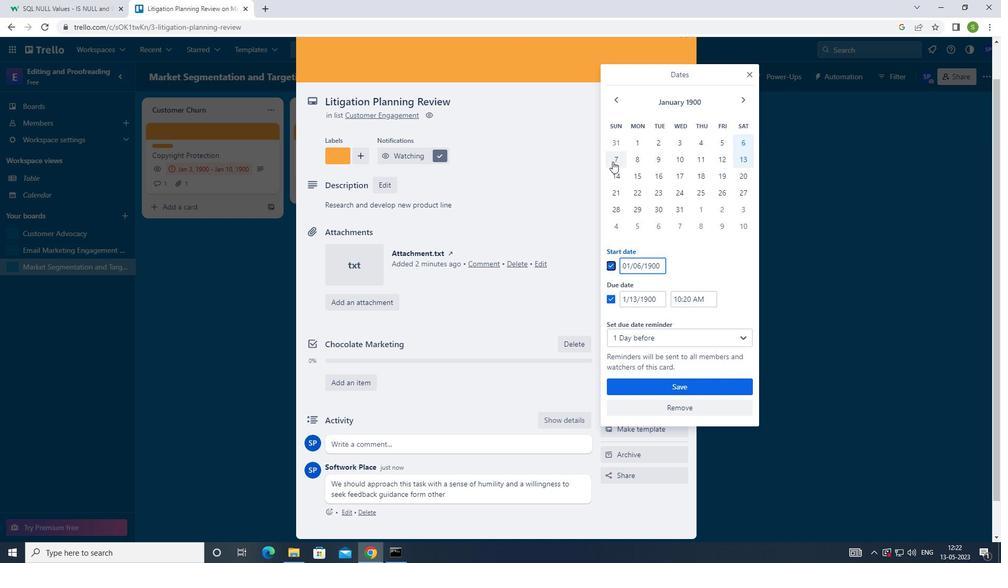 
Action: Mouse moved to (614, 174)
Screenshot: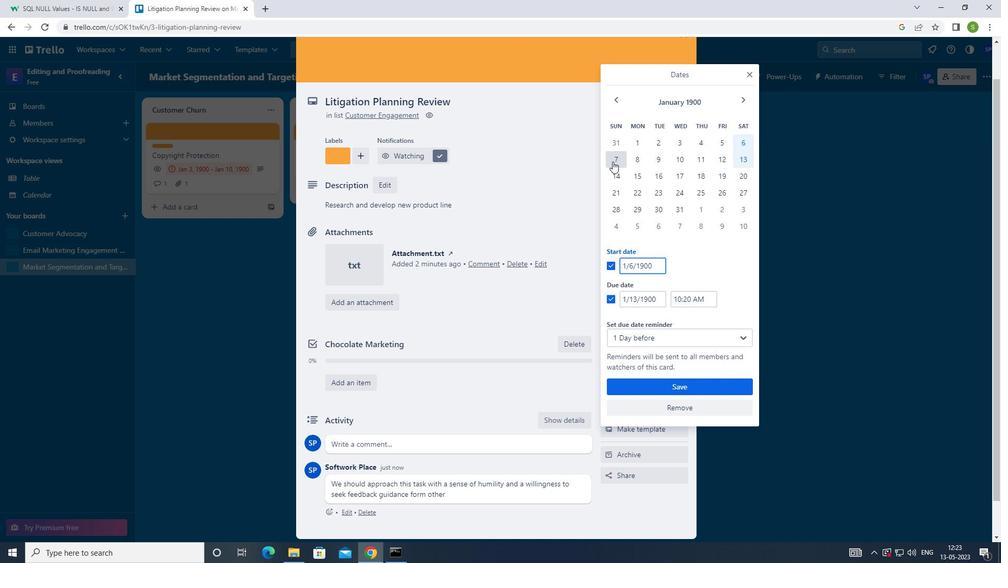 
Action: Mouse pressed left at (614, 174)
Screenshot: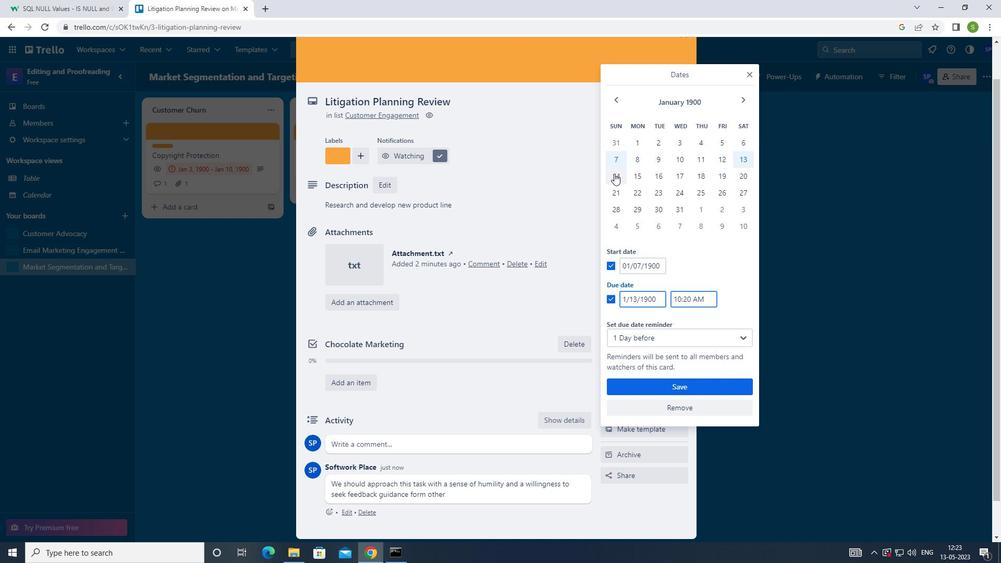 
Action: Mouse moved to (748, 68)
Screenshot: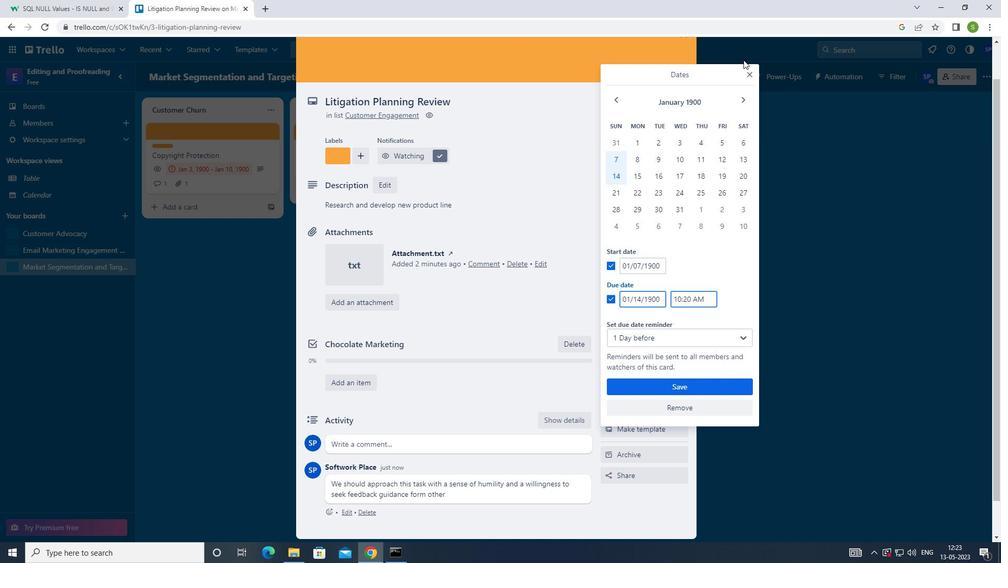 
Action: Mouse pressed left at (748, 68)
Screenshot: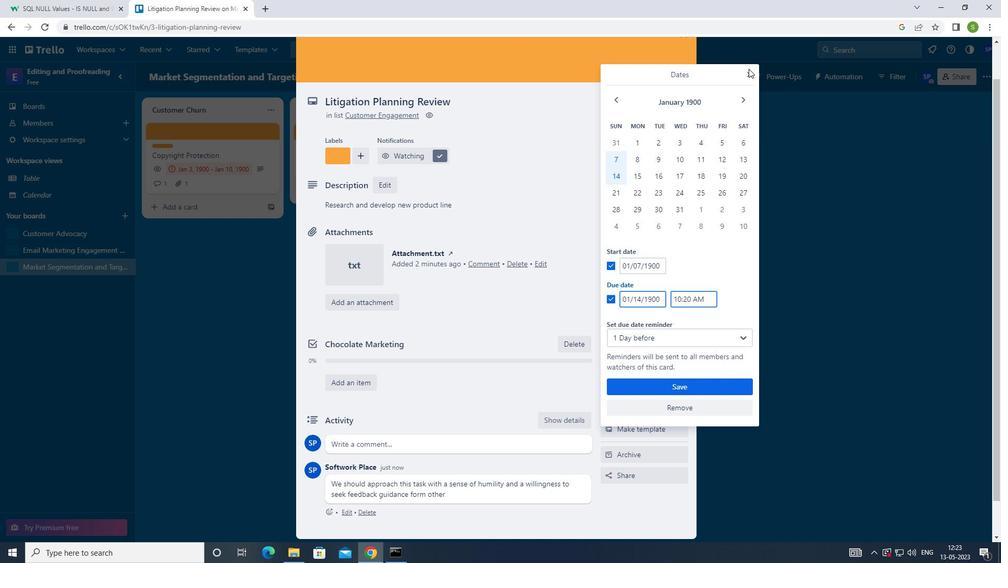 
Action: Mouse moved to (685, 383)
Screenshot: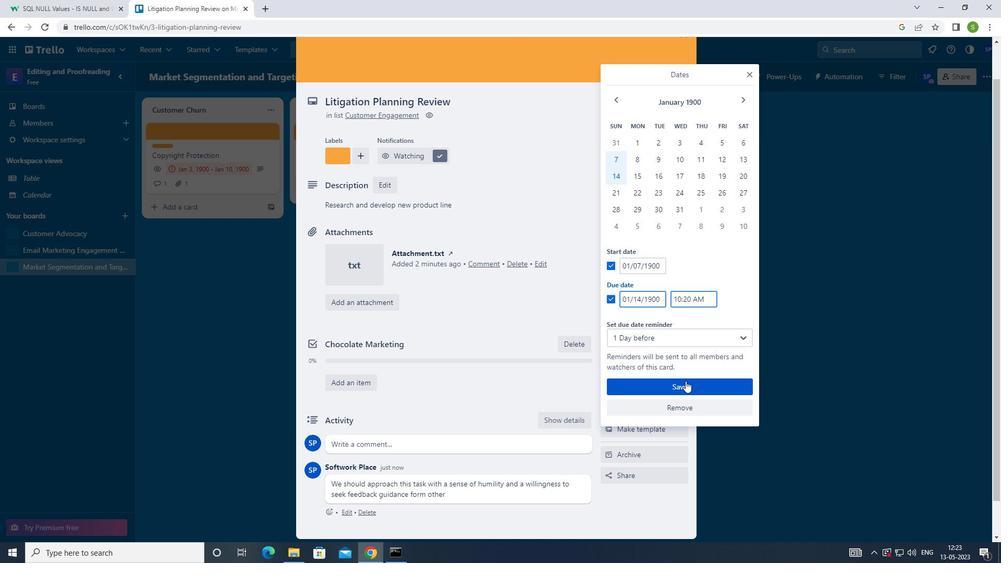 
Action: Mouse pressed left at (685, 383)
Screenshot: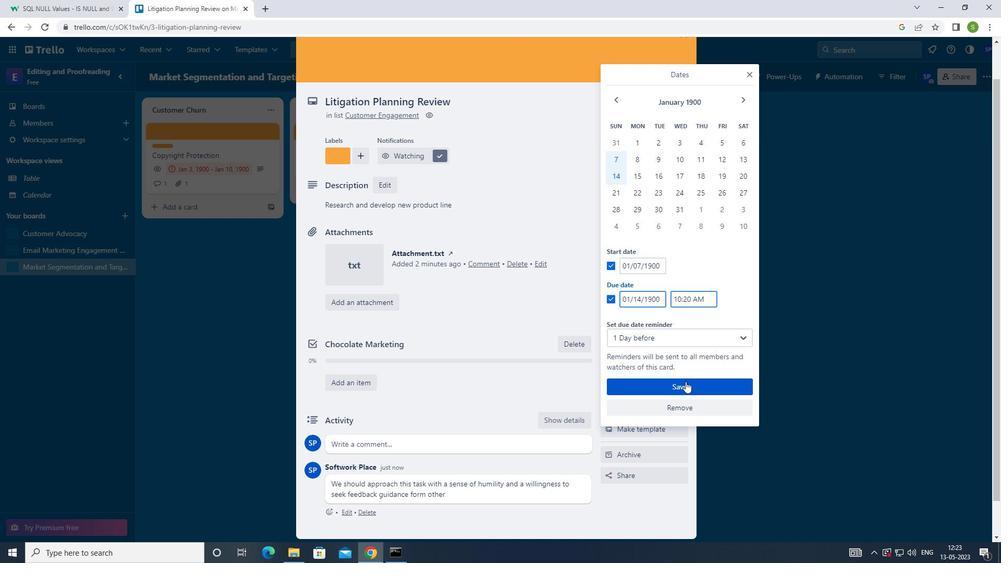 
Action: Mouse moved to (661, 382)
Screenshot: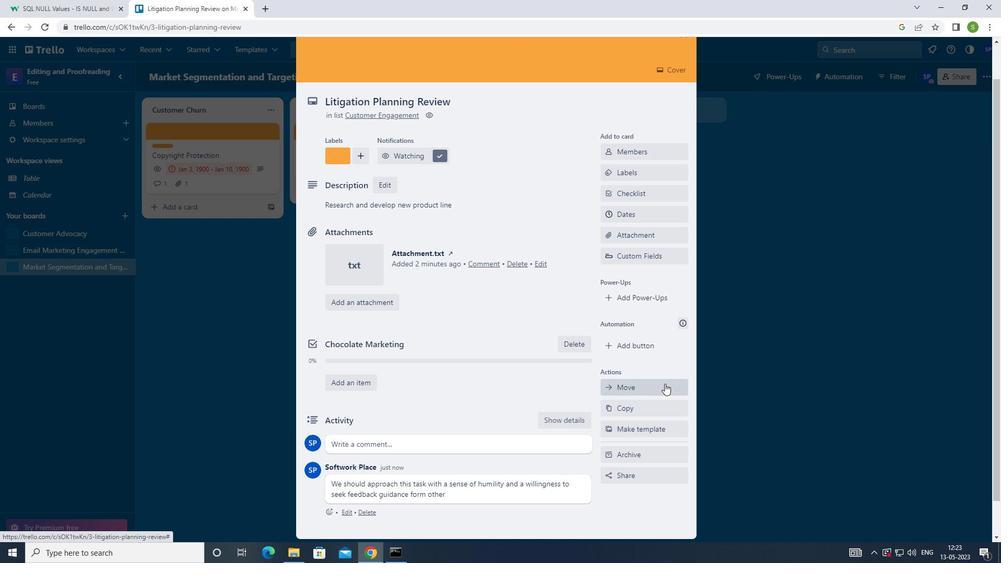 
Action: Key pressed <Key.f8>
Screenshot: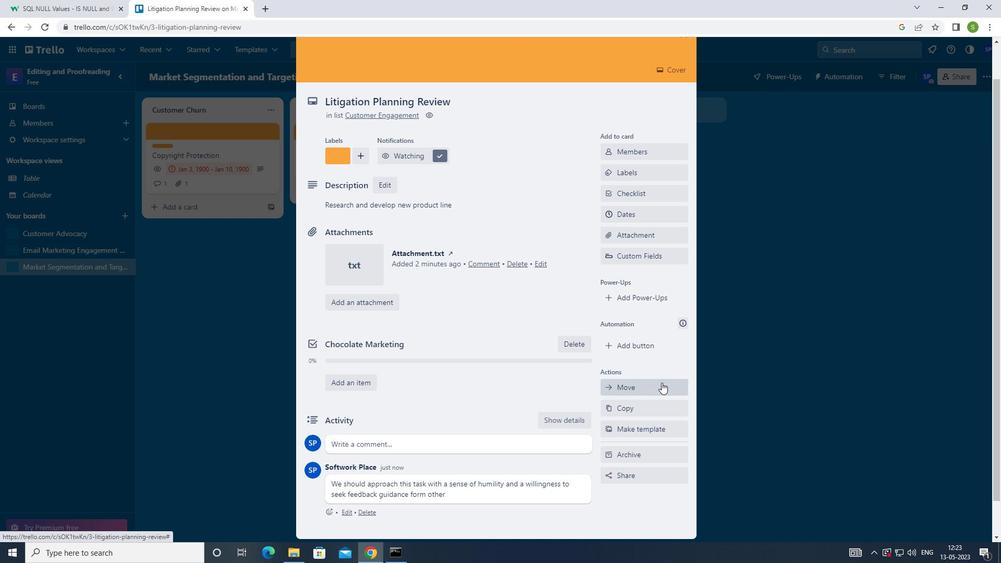 
